 Task: Add an event with the title Casual Monthly Sales Review, date '2023/12/08', time 7:30 AM to 9:30 AM, logged in from the account softage.10@softage.netand send the event invitation to softage.8@softage.net and softage.1@softage.net. Set a reminder for the event 30 minutes before
Action: Mouse moved to (95, 115)
Screenshot: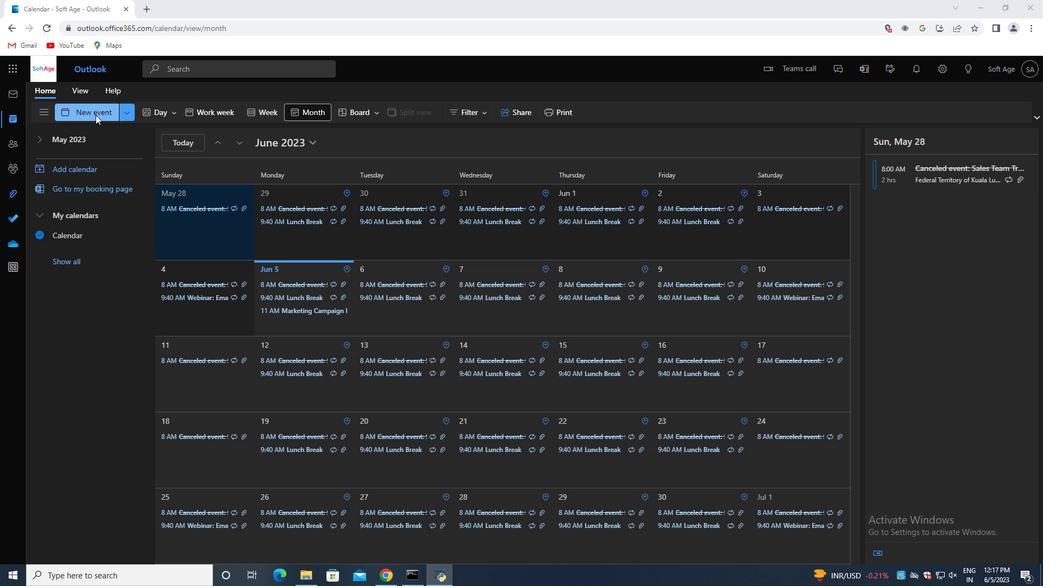 
Action: Mouse pressed left at (95, 115)
Screenshot: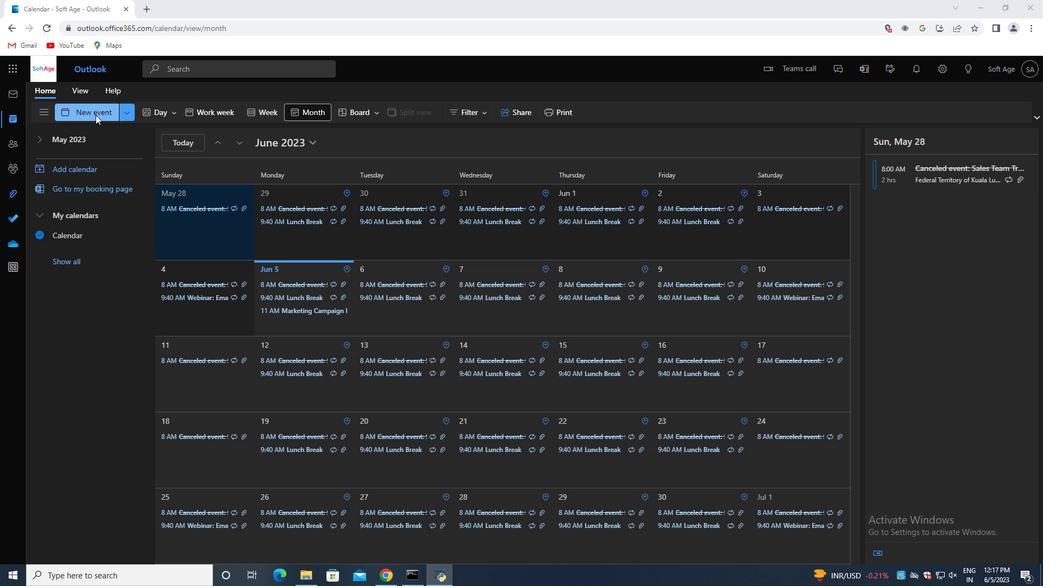 
Action: Mouse moved to (284, 176)
Screenshot: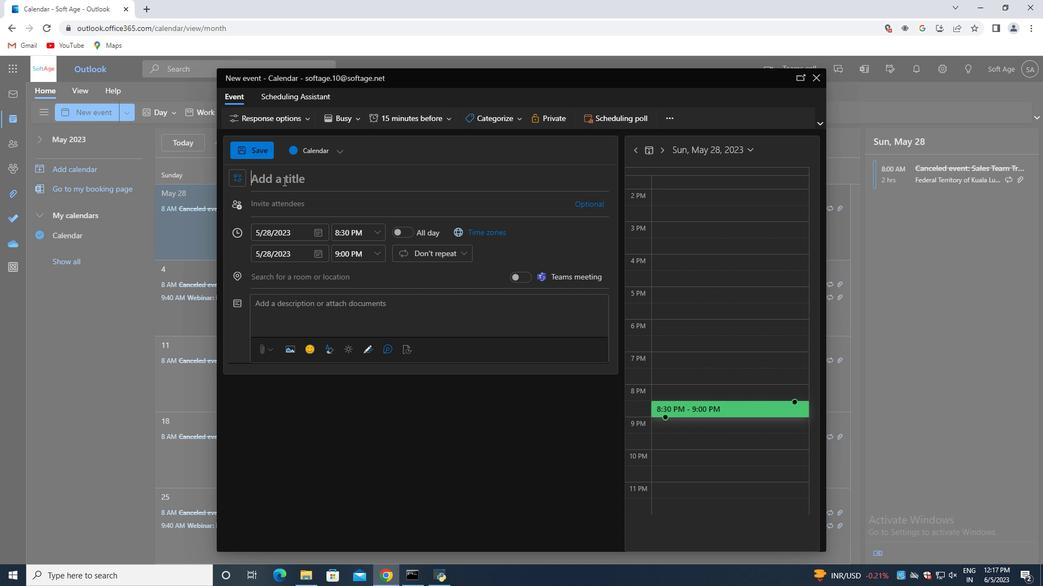 
Action: Mouse pressed left at (284, 176)
Screenshot: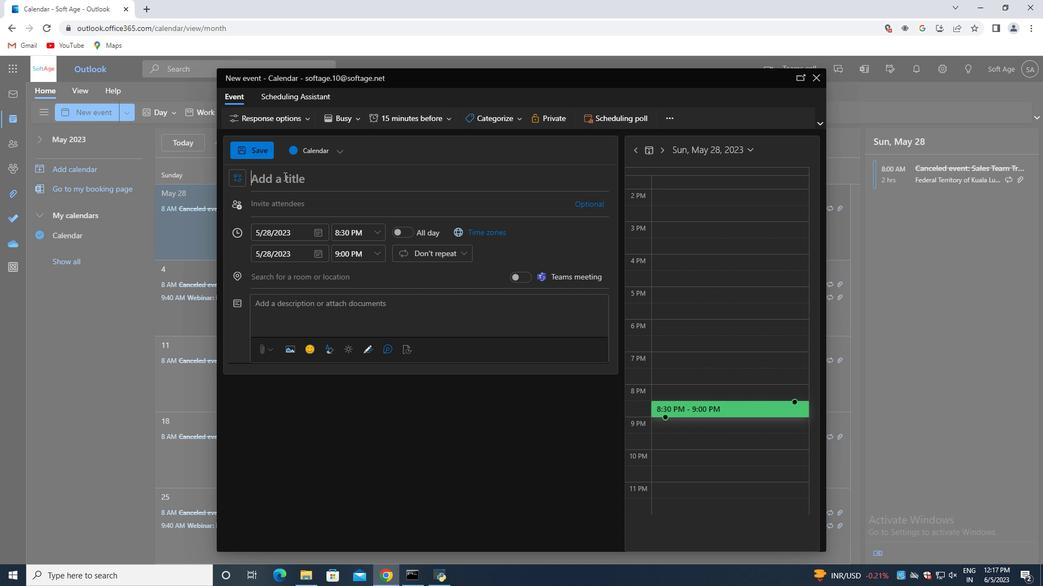 
Action: Key pressed <Key.shift>Casual<Key.space><Key.shift>Monthly<Key.space><Key.shift>Sales<Key.space><Key.shift><Key.shift><Key.shift><Key.shift><Key.shift><Key.shift><Key.shift><Key.shift><Key.shift><Key.shift>Re<Key.shift>view
Screenshot: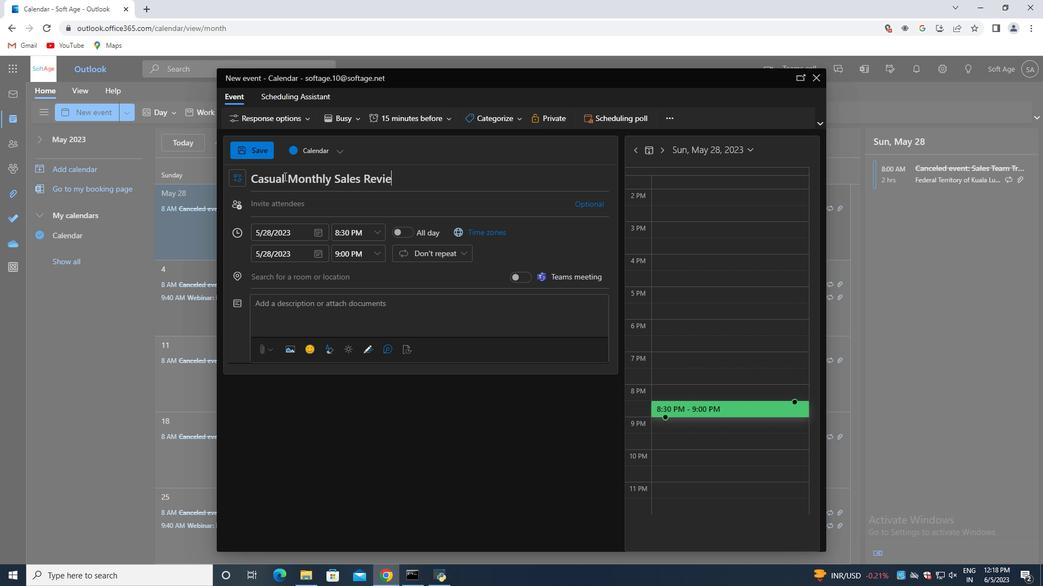 
Action: Mouse moved to (317, 234)
Screenshot: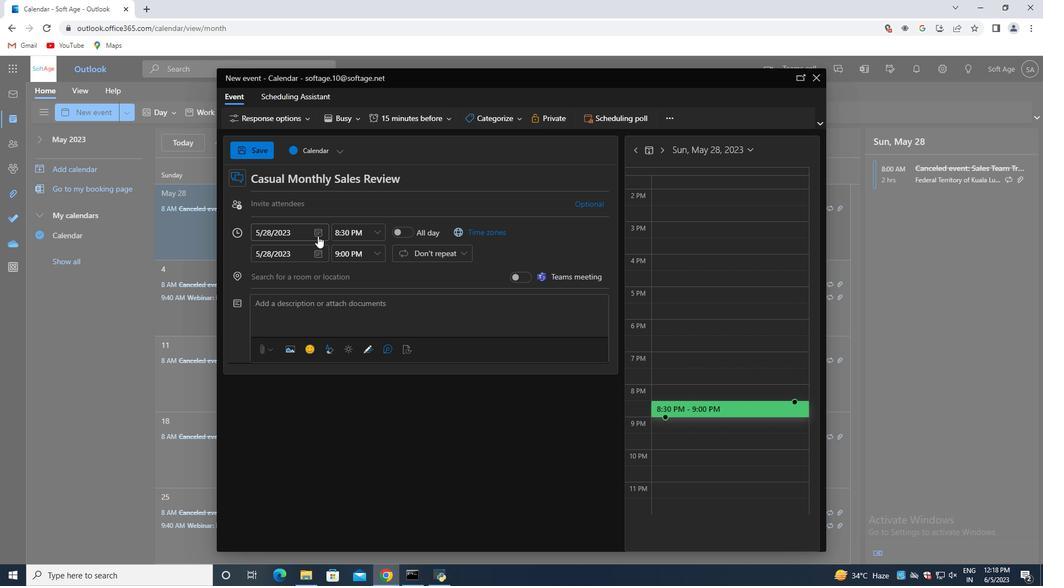 
Action: Mouse pressed left at (317, 234)
Screenshot: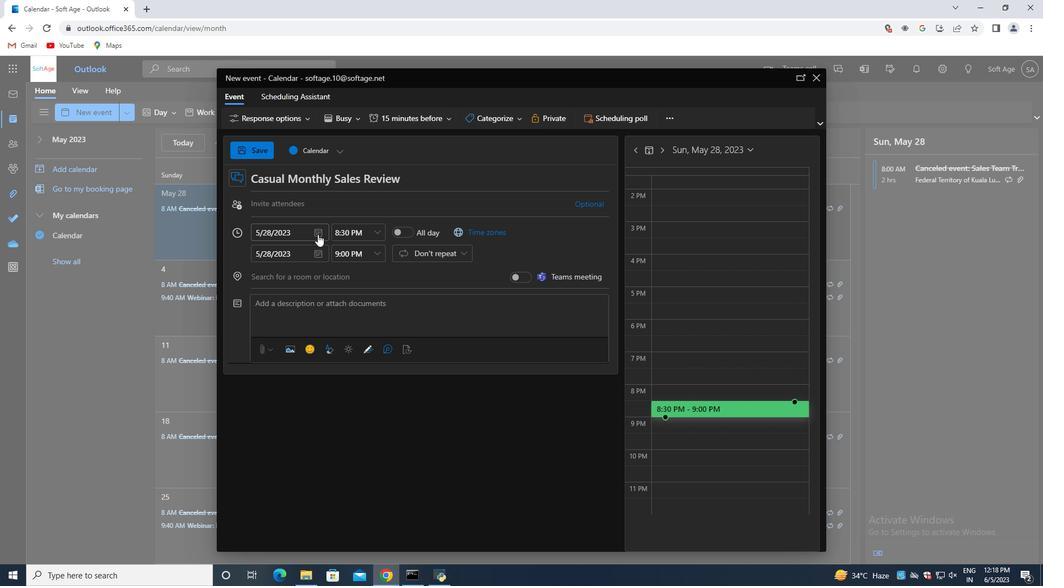 
Action: Mouse moved to (353, 254)
Screenshot: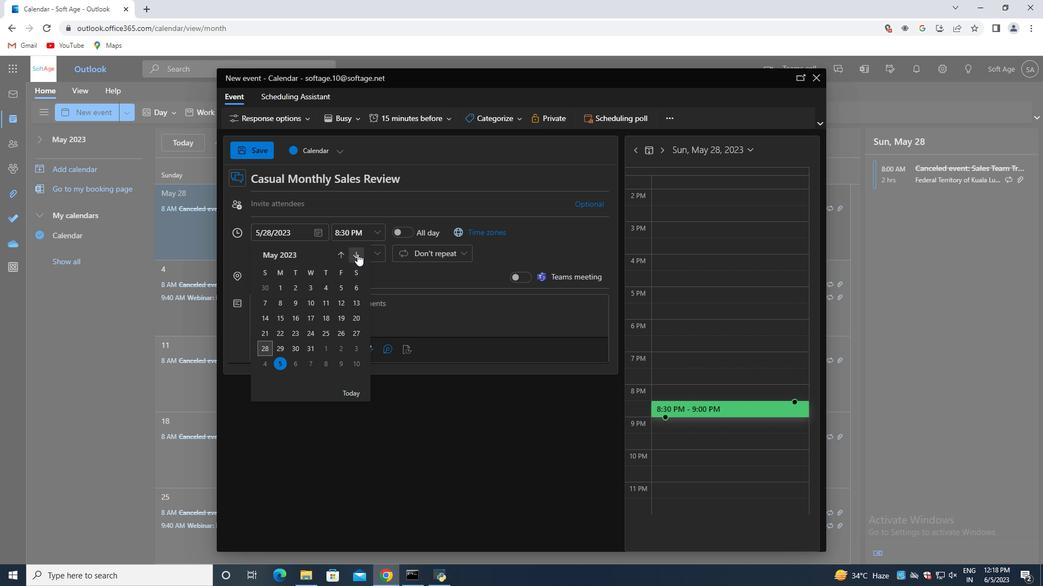 
Action: Mouse pressed left at (353, 254)
Screenshot: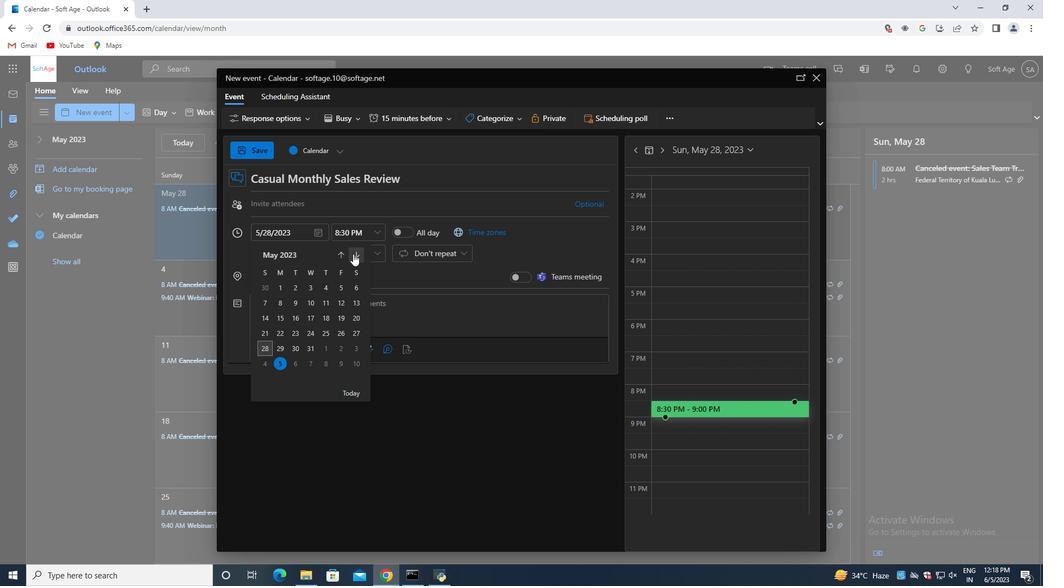 
Action: Mouse pressed left at (353, 254)
Screenshot: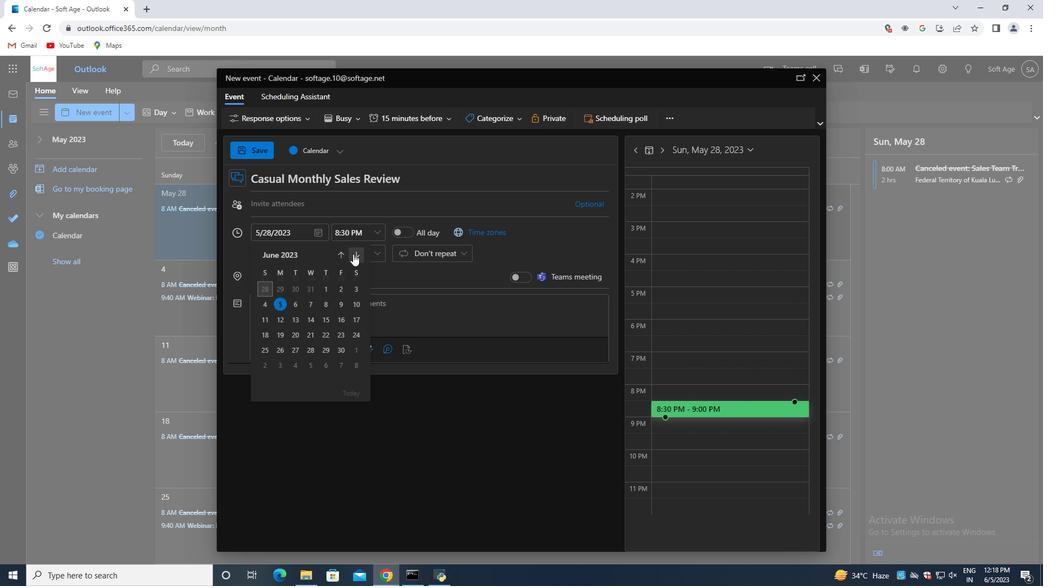 
Action: Mouse pressed left at (353, 254)
Screenshot: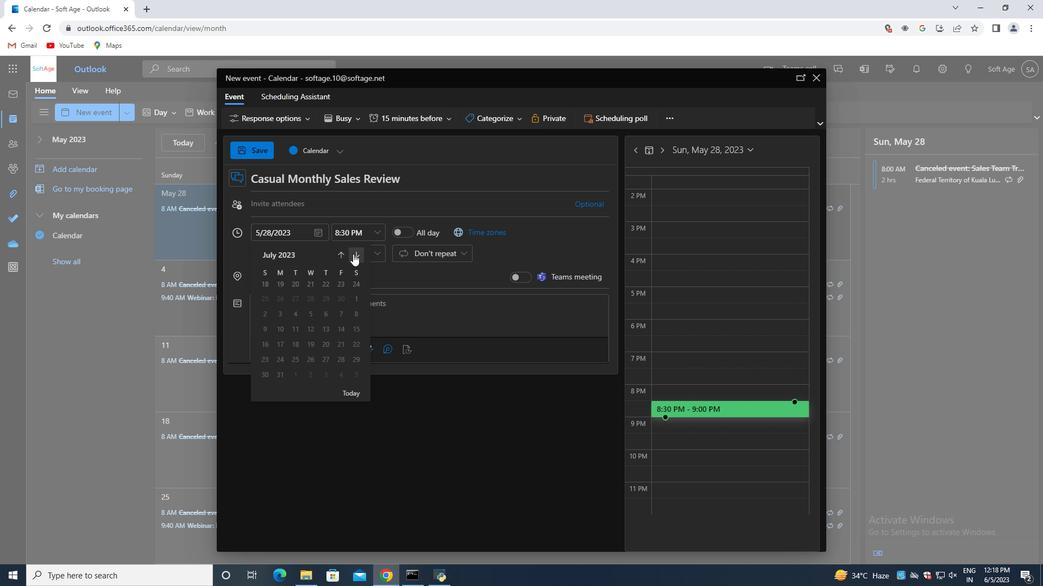 
Action: Mouse pressed left at (353, 254)
Screenshot: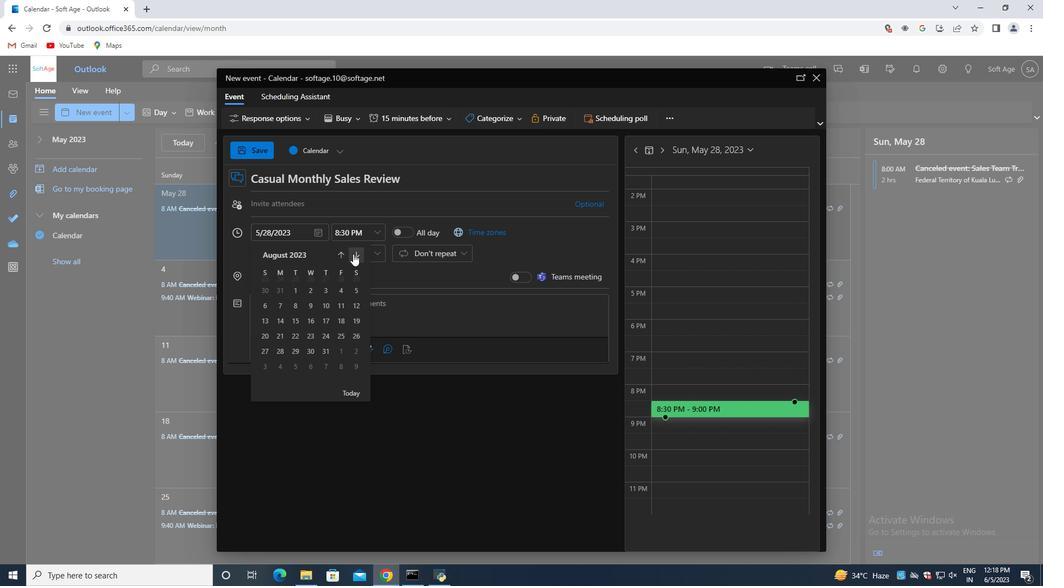 
Action: Mouse pressed left at (353, 254)
Screenshot: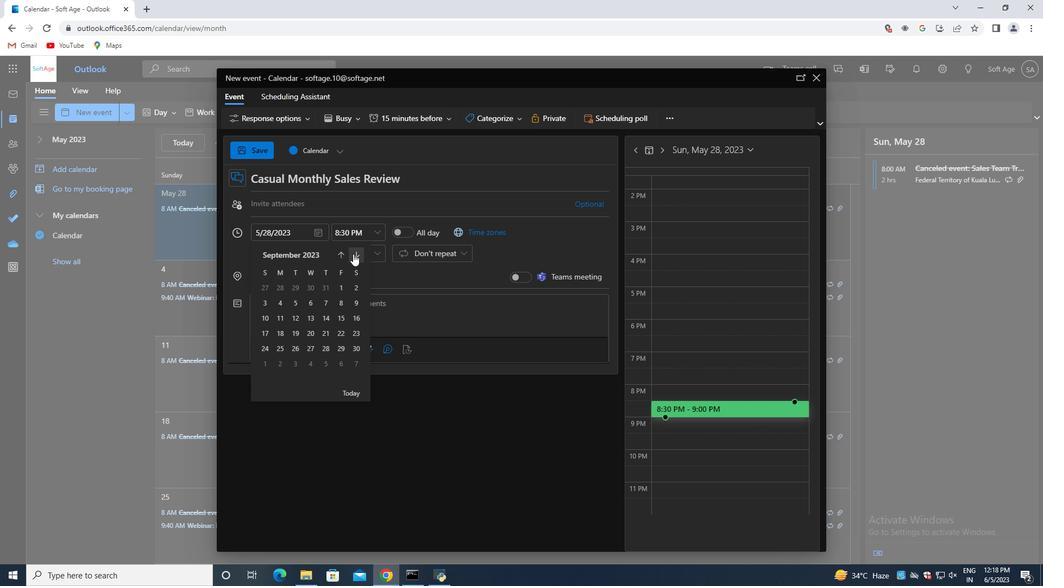 
Action: Mouse pressed left at (353, 254)
Screenshot: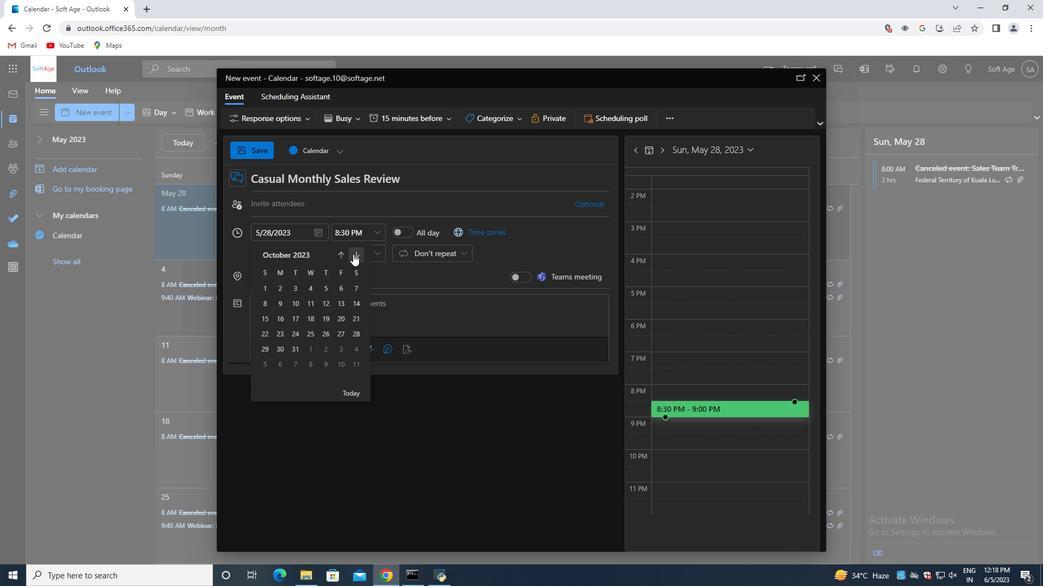 
Action: Mouse pressed left at (353, 254)
Screenshot: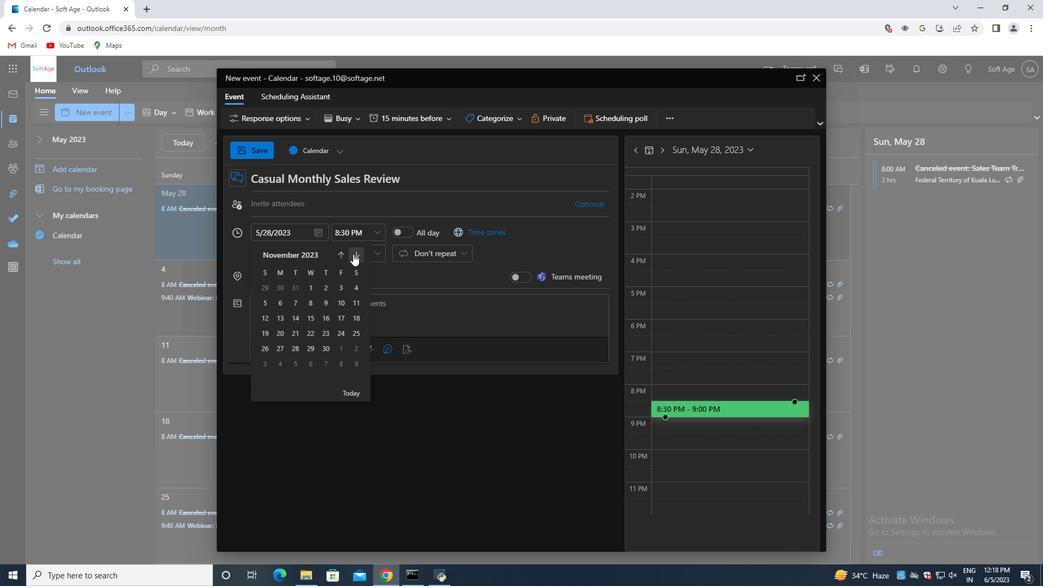 
Action: Mouse moved to (343, 301)
Screenshot: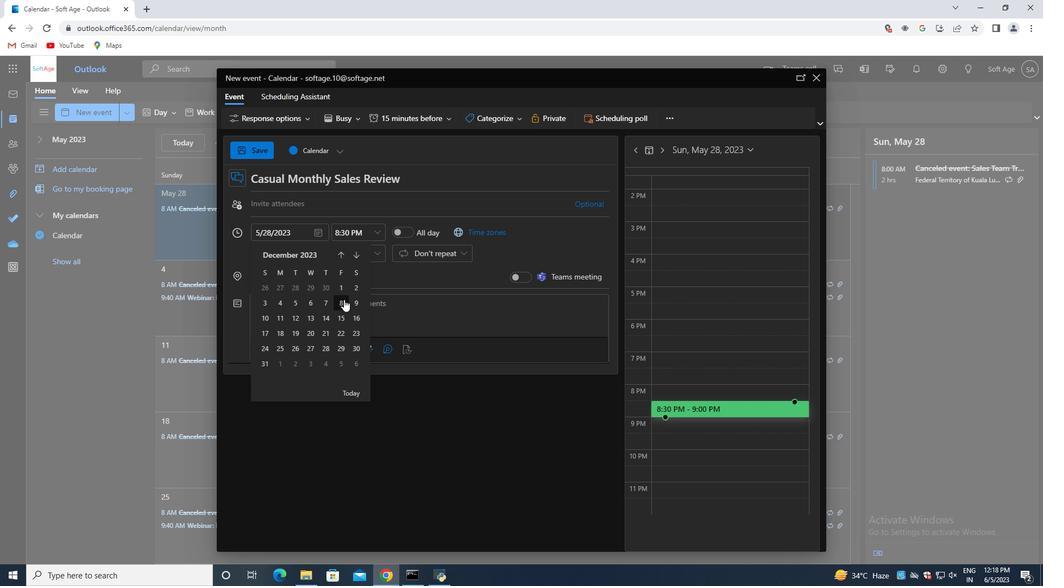 
Action: Mouse pressed left at (343, 301)
Screenshot: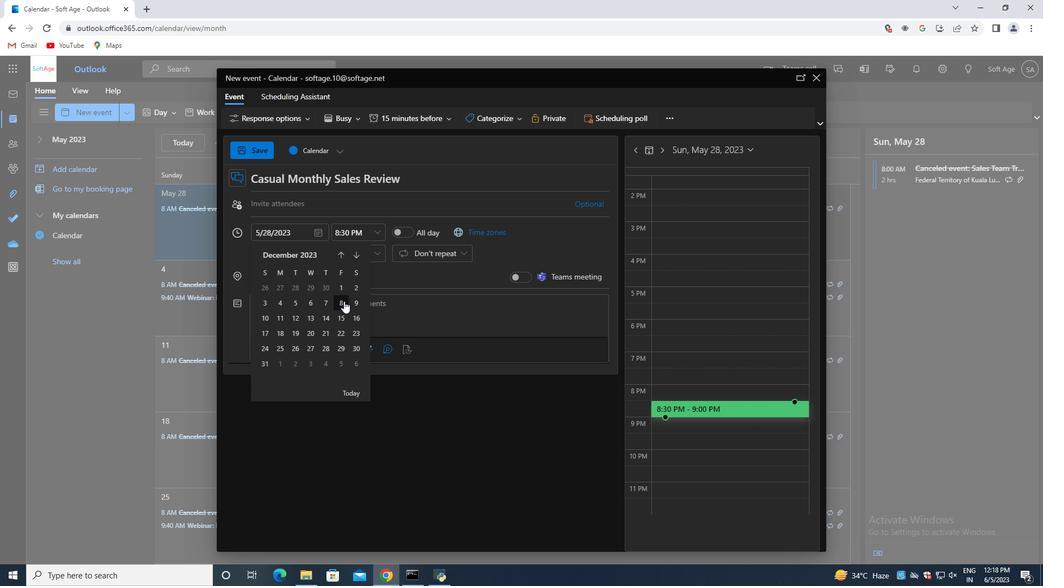 
Action: Mouse moved to (377, 236)
Screenshot: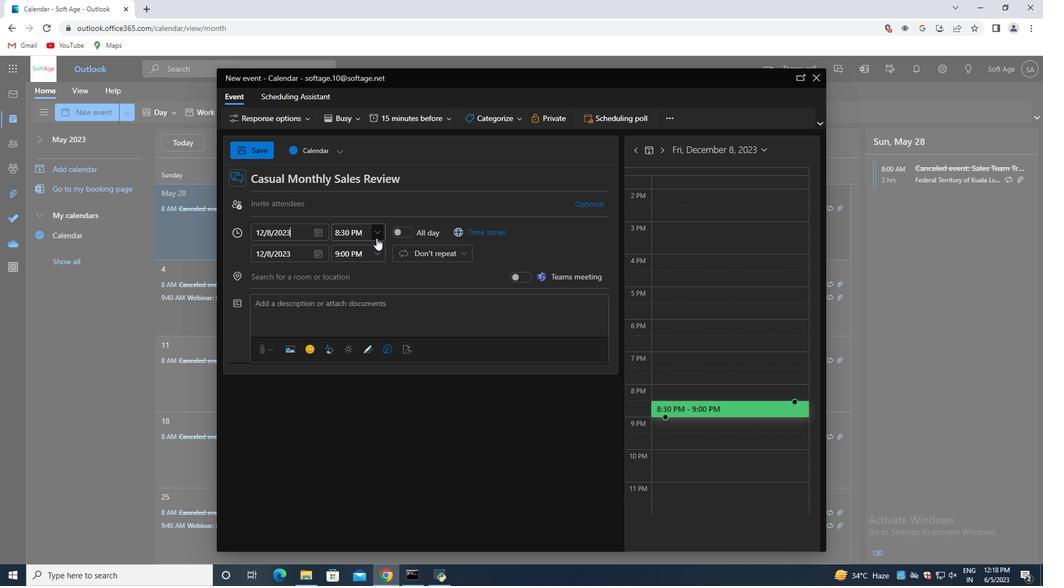 
Action: Mouse pressed left at (377, 236)
Screenshot: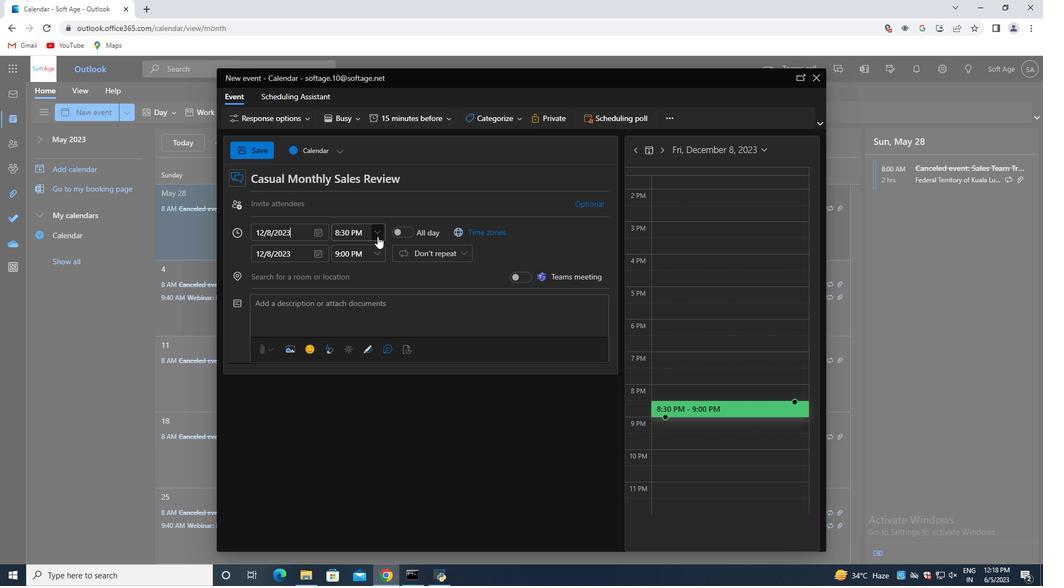 
Action: Mouse moved to (393, 243)
Screenshot: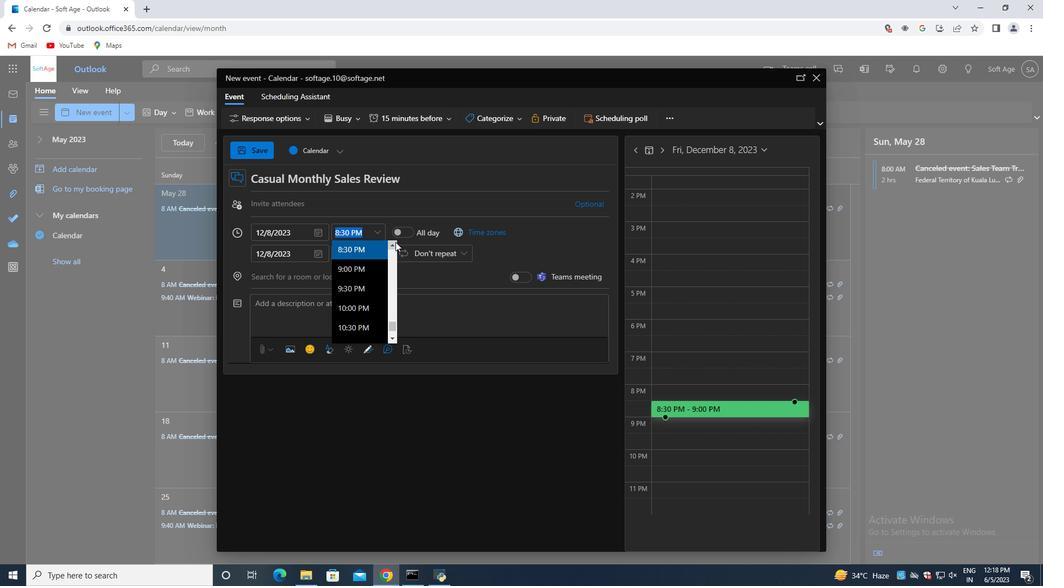 
Action: Mouse pressed left at (393, 243)
Screenshot: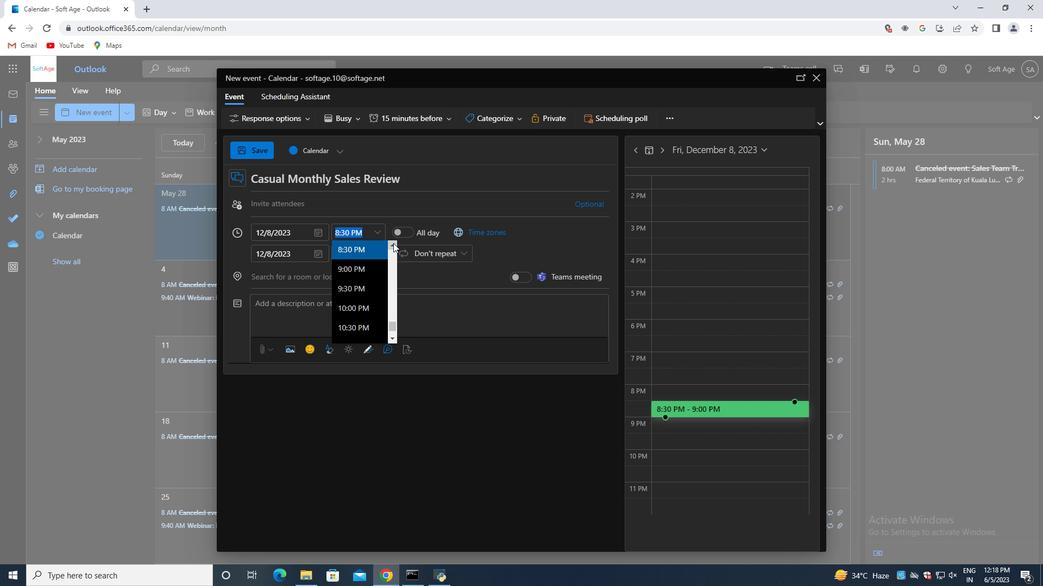 
Action: Mouse pressed left at (393, 243)
Screenshot: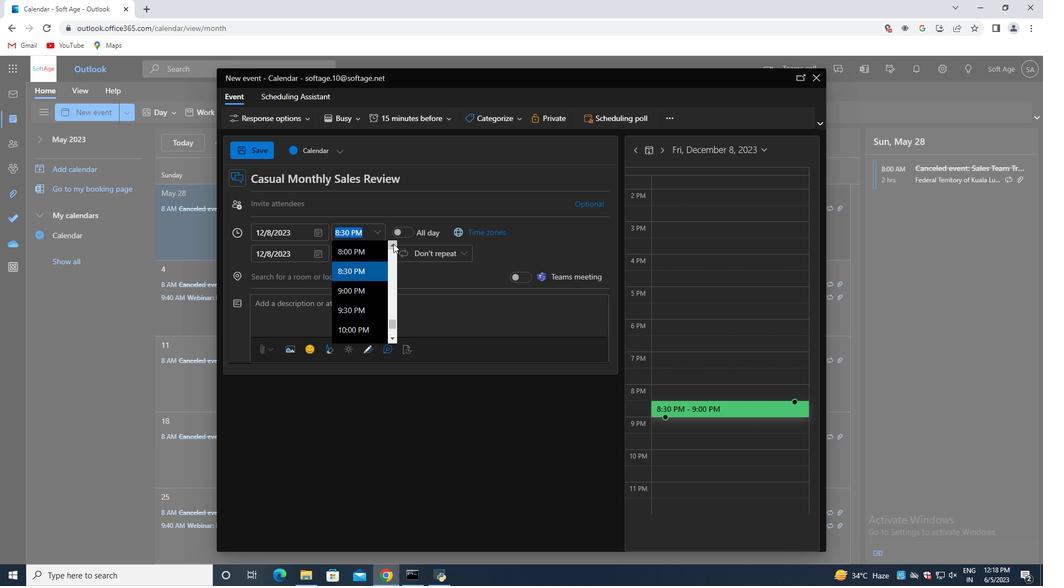 
Action: Mouse pressed left at (393, 243)
Screenshot: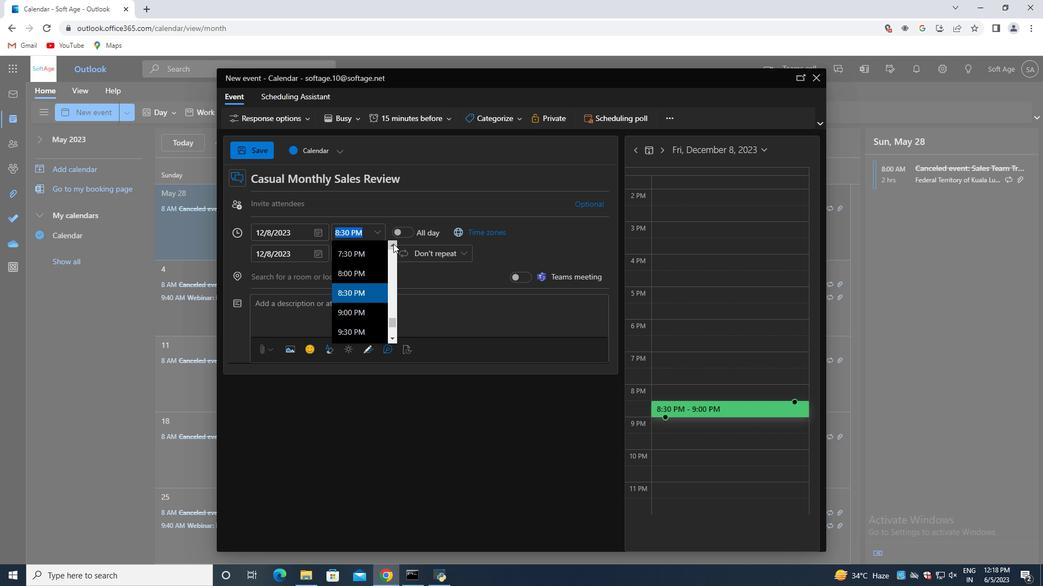 
Action: Mouse pressed left at (393, 243)
Screenshot: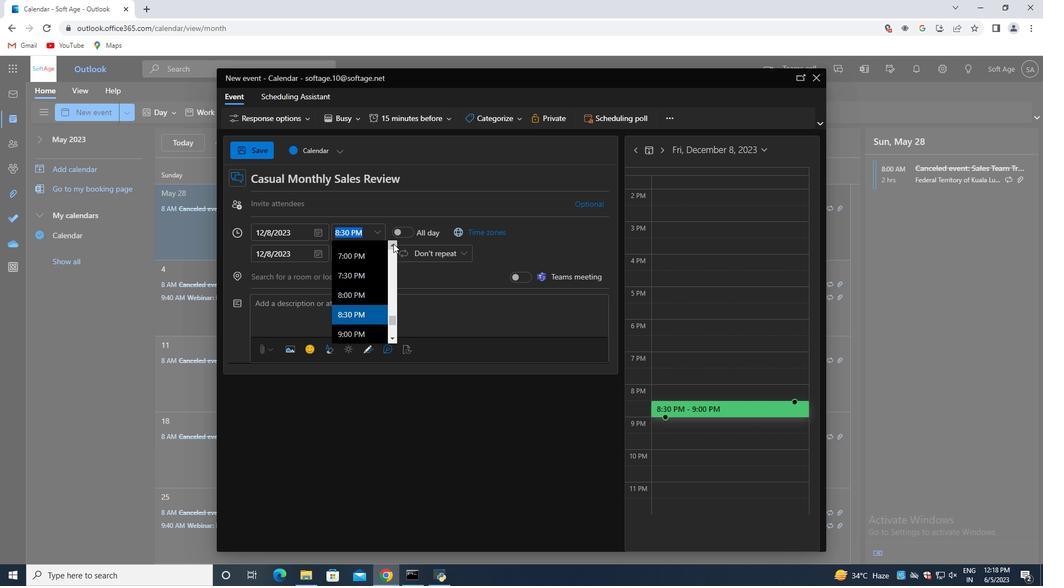
Action: Mouse pressed left at (393, 243)
Screenshot: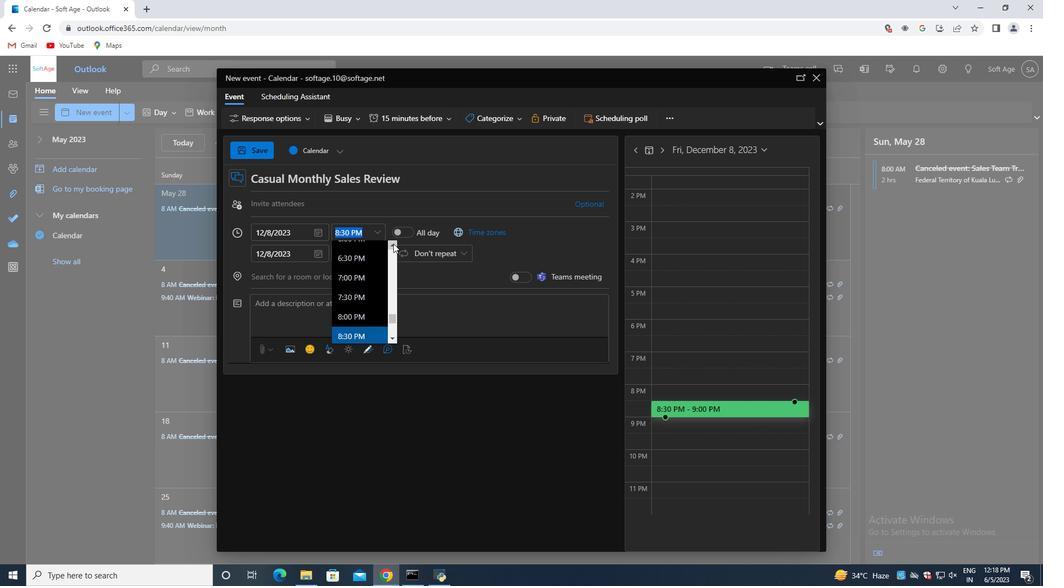 
Action: Mouse pressed left at (393, 243)
Screenshot: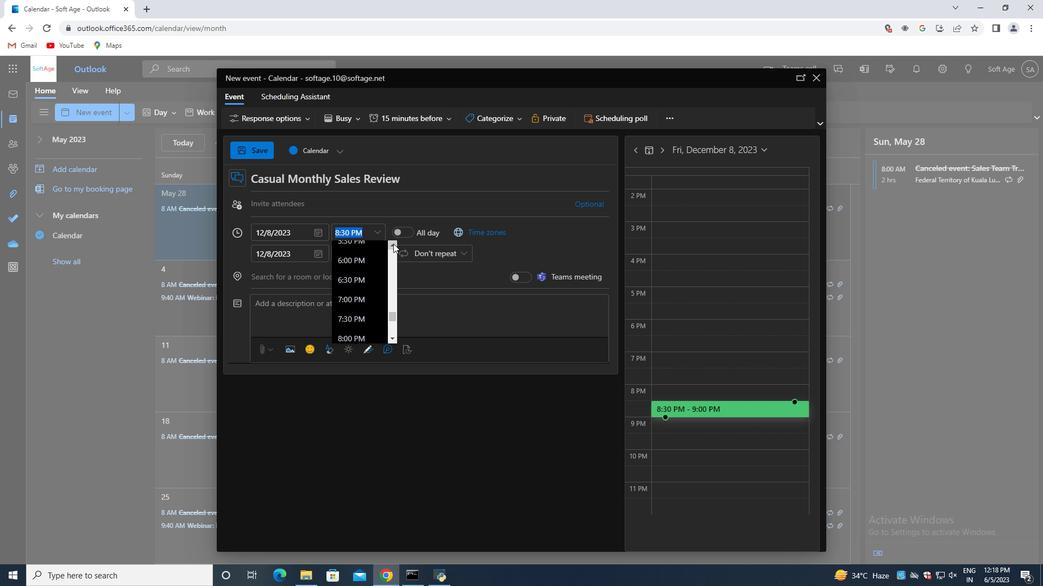 
Action: Mouse pressed left at (393, 243)
Screenshot: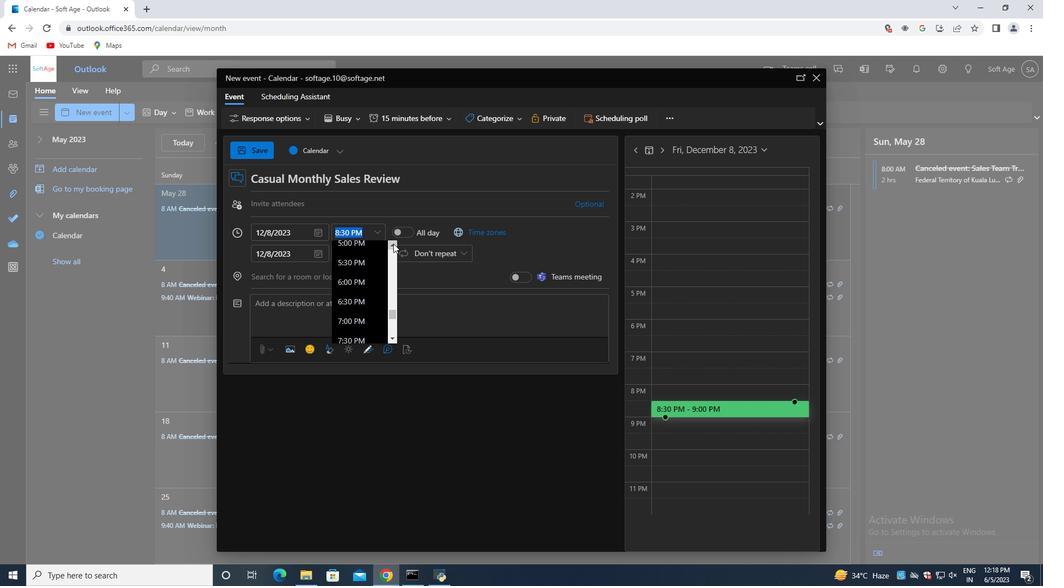 
Action: Mouse pressed left at (393, 243)
Screenshot: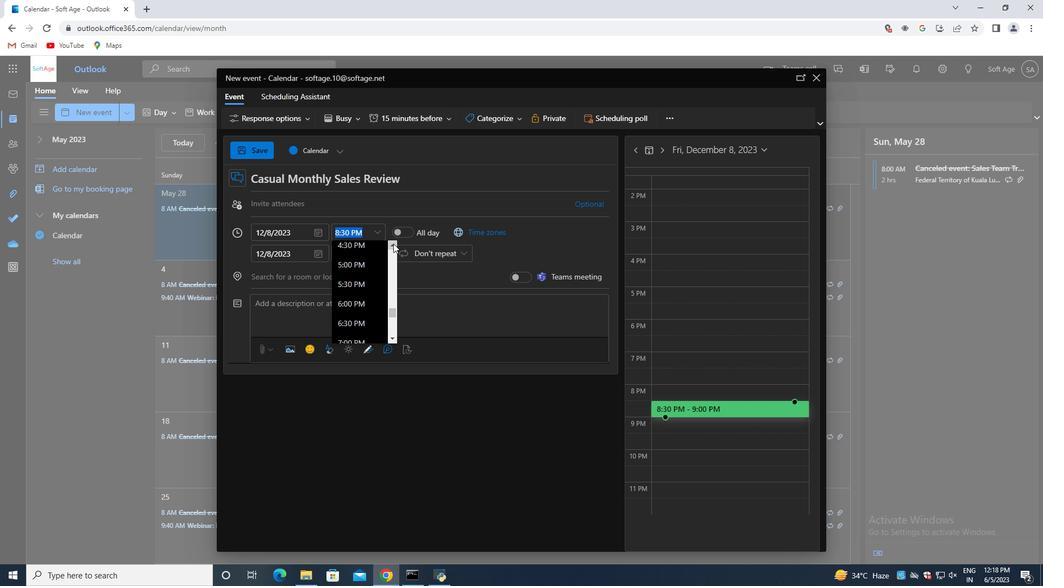 
Action: Mouse pressed left at (393, 243)
Screenshot: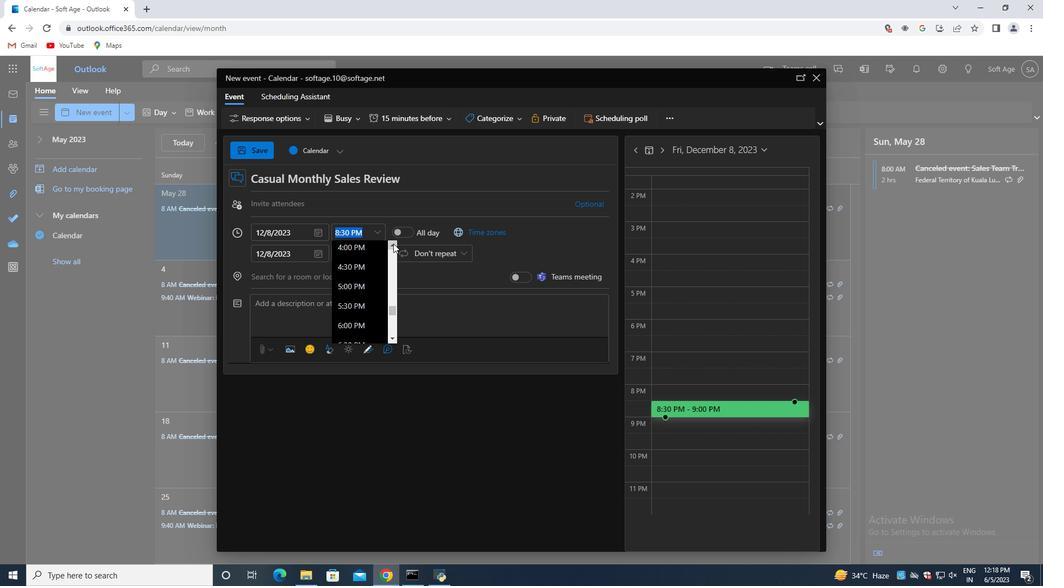 
Action: Mouse pressed left at (393, 243)
Screenshot: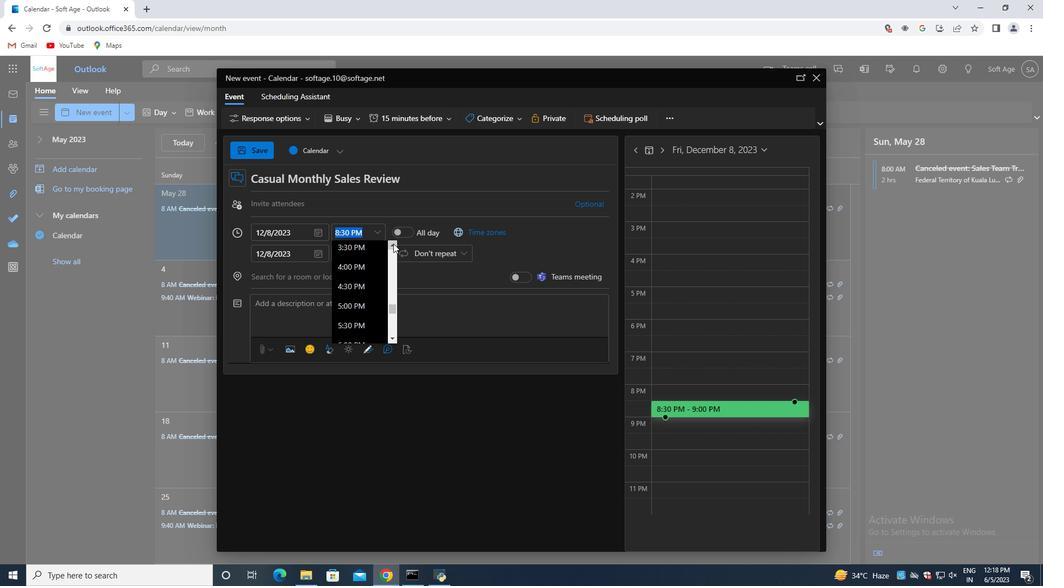 
Action: Mouse pressed left at (393, 243)
Screenshot: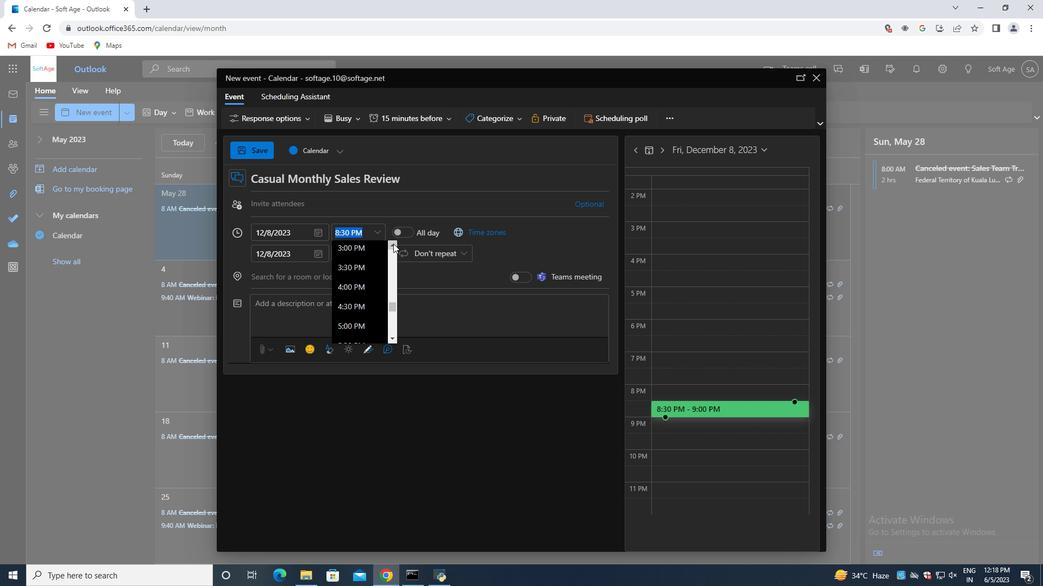 
Action: Mouse pressed left at (393, 243)
Screenshot: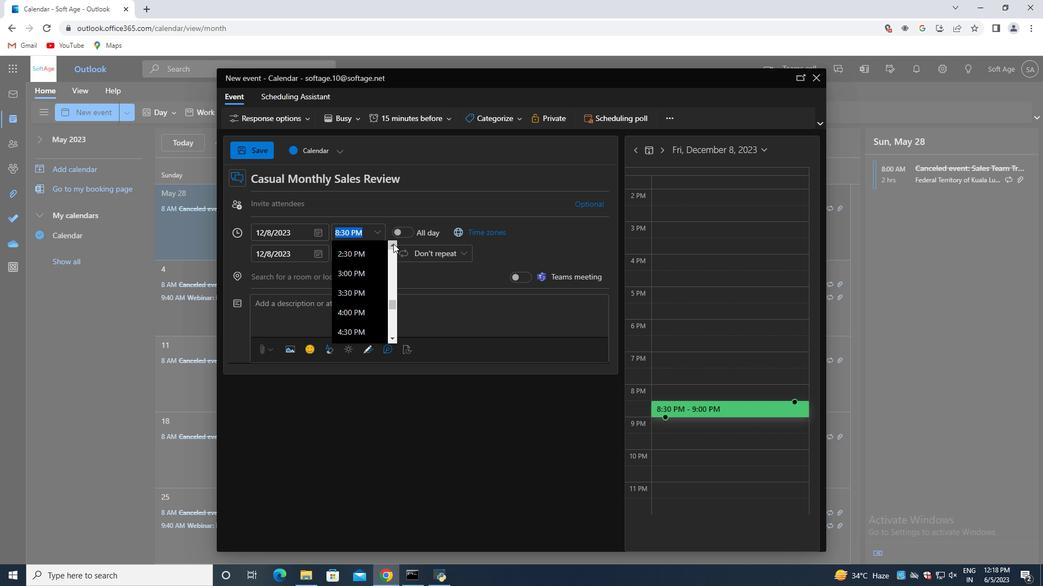 
Action: Mouse pressed left at (393, 243)
Screenshot: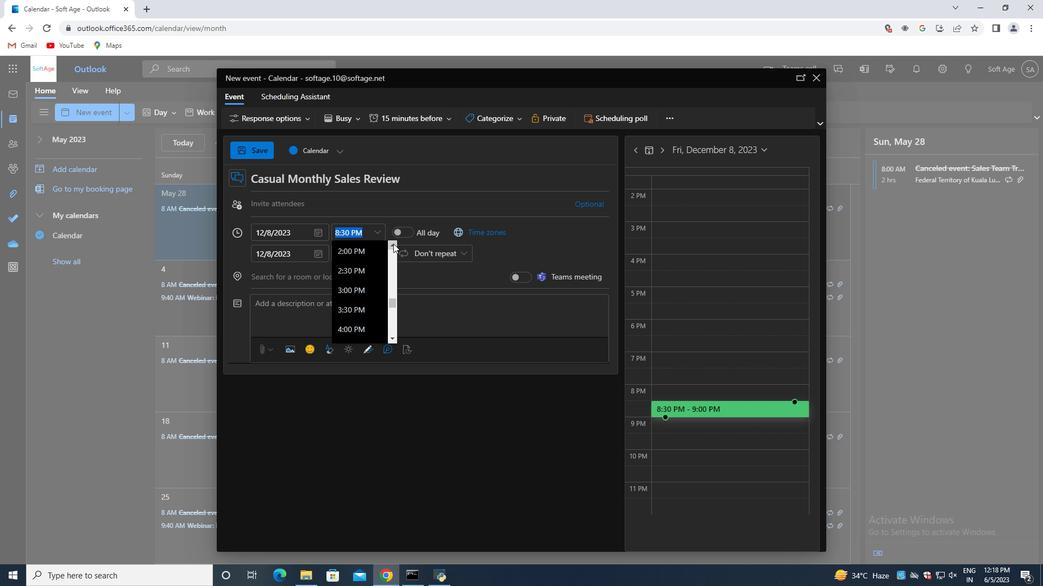 
Action: Mouse pressed left at (393, 243)
Screenshot: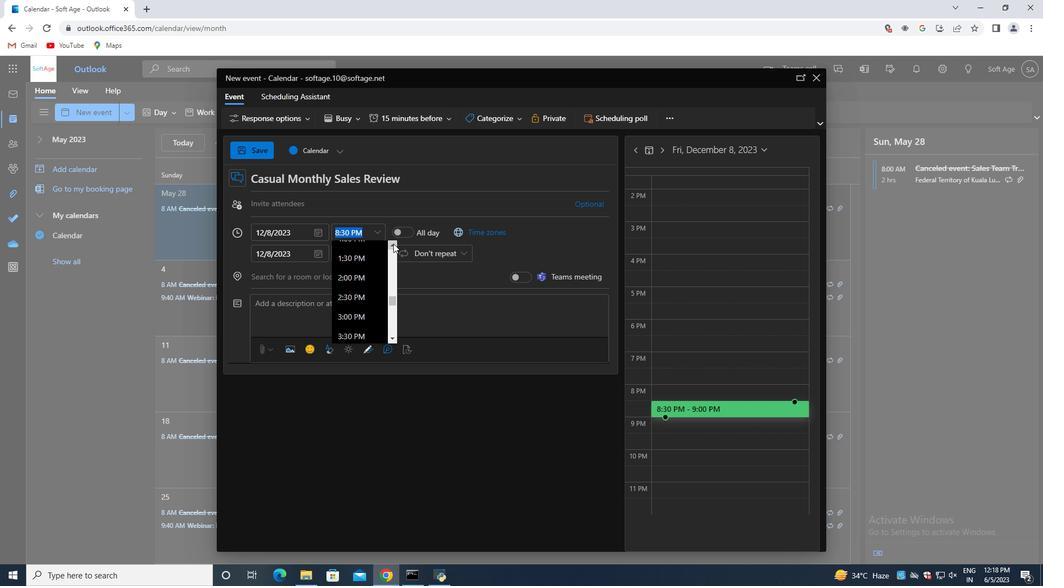 
Action: Mouse pressed left at (393, 243)
Screenshot: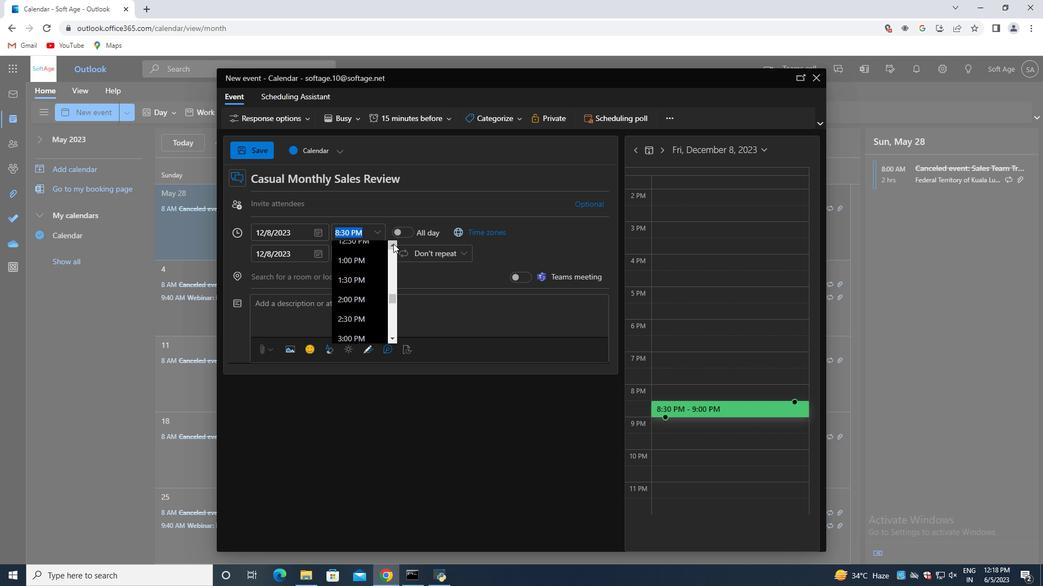 
Action: Mouse pressed left at (393, 243)
Screenshot: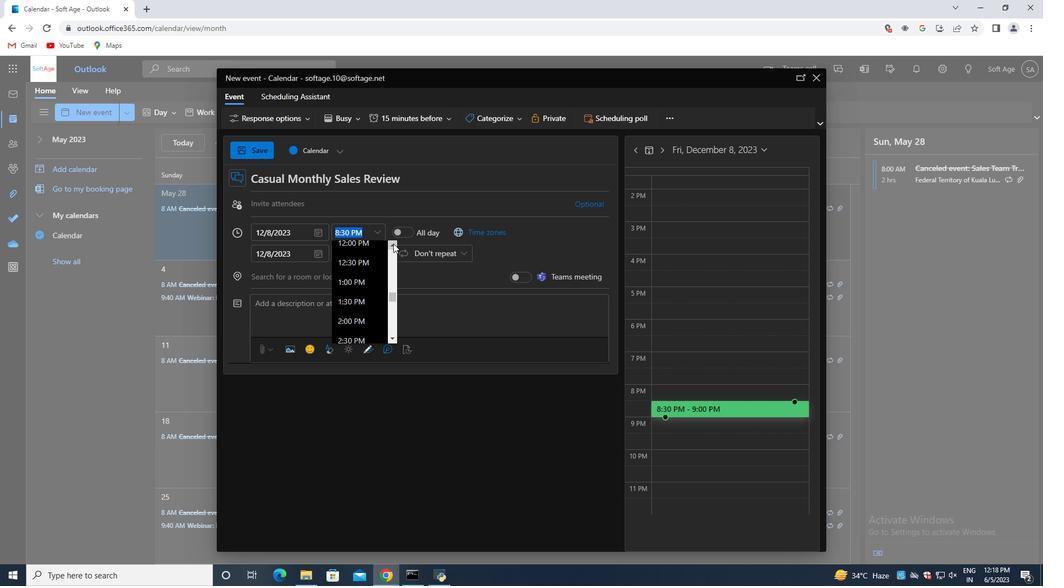 
Action: Mouse pressed left at (393, 243)
Screenshot: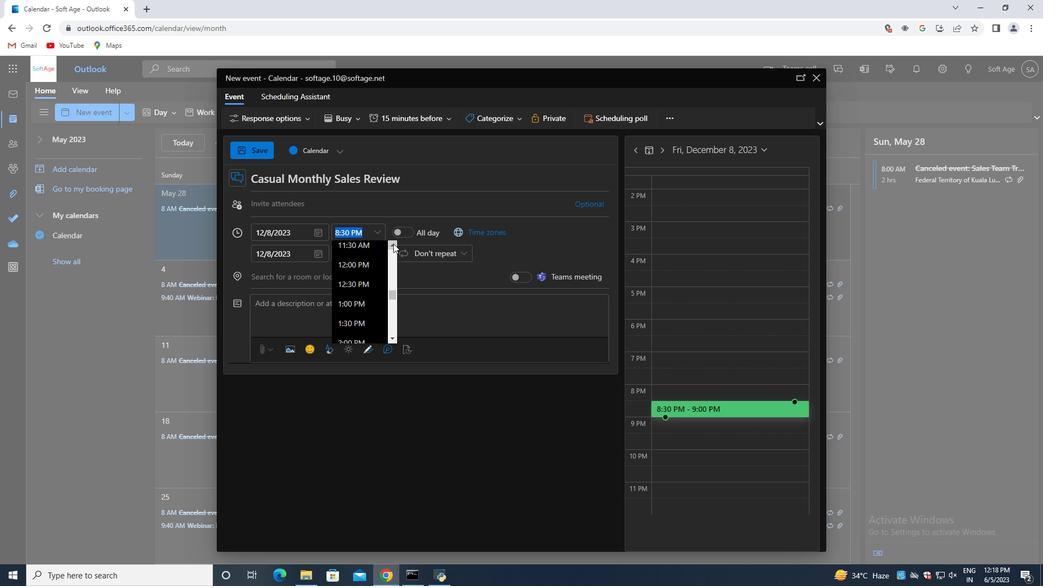 
Action: Mouse pressed left at (393, 243)
Screenshot: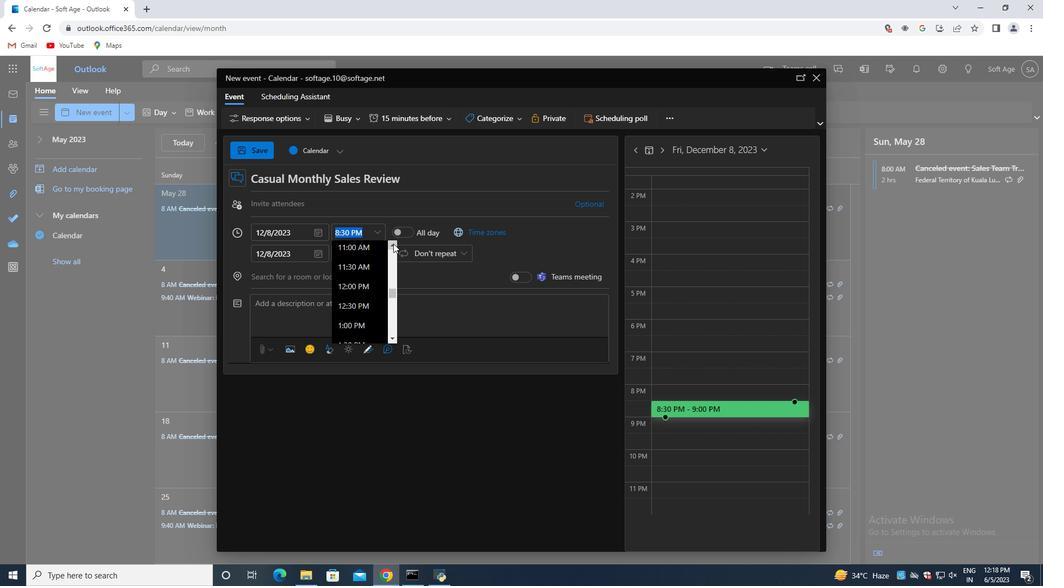 
Action: Mouse pressed left at (393, 243)
Screenshot: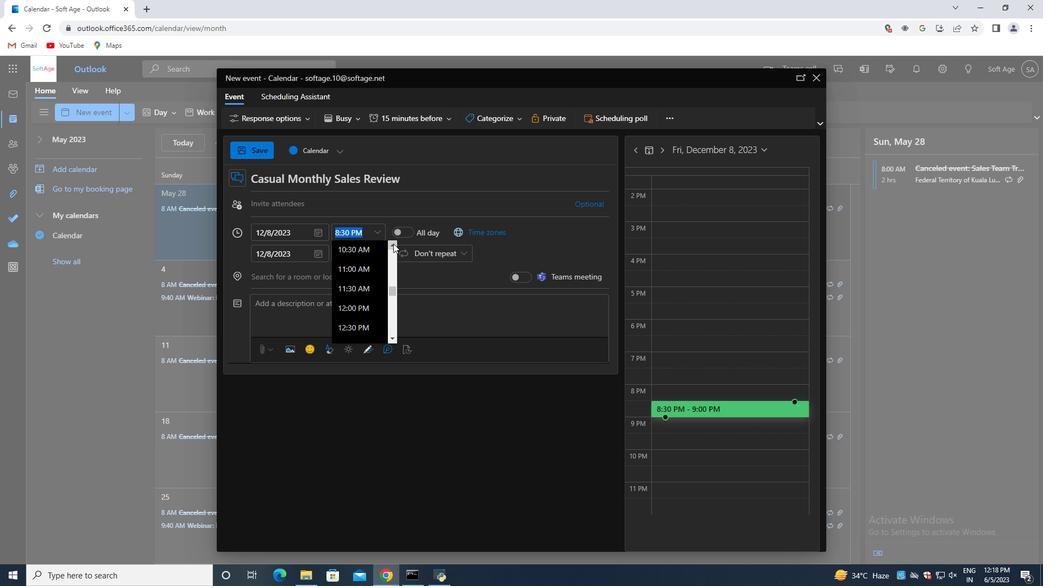 
Action: Mouse pressed left at (393, 243)
Screenshot: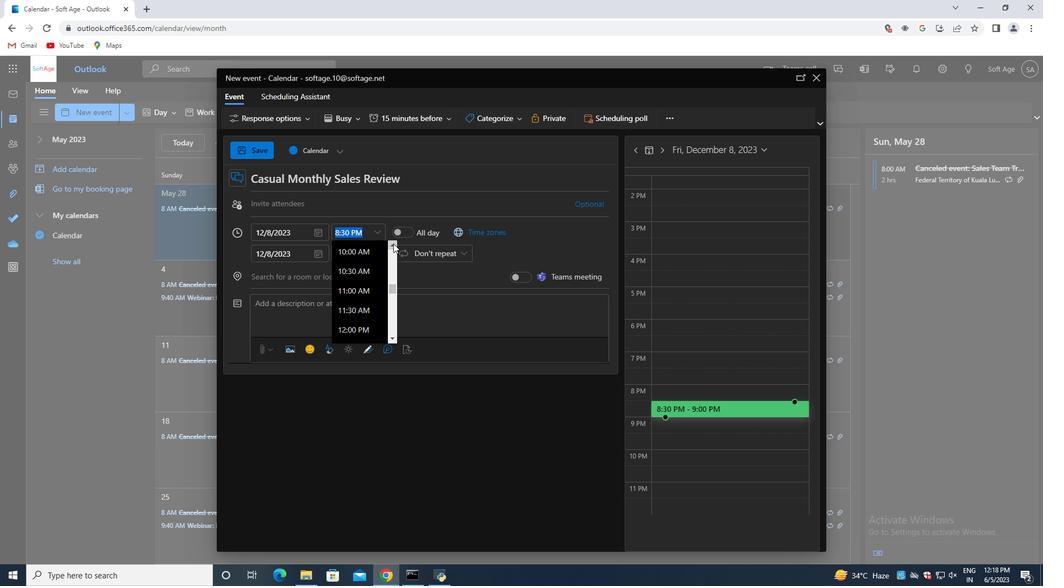 
Action: Mouse pressed left at (393, 243)
Screenshot: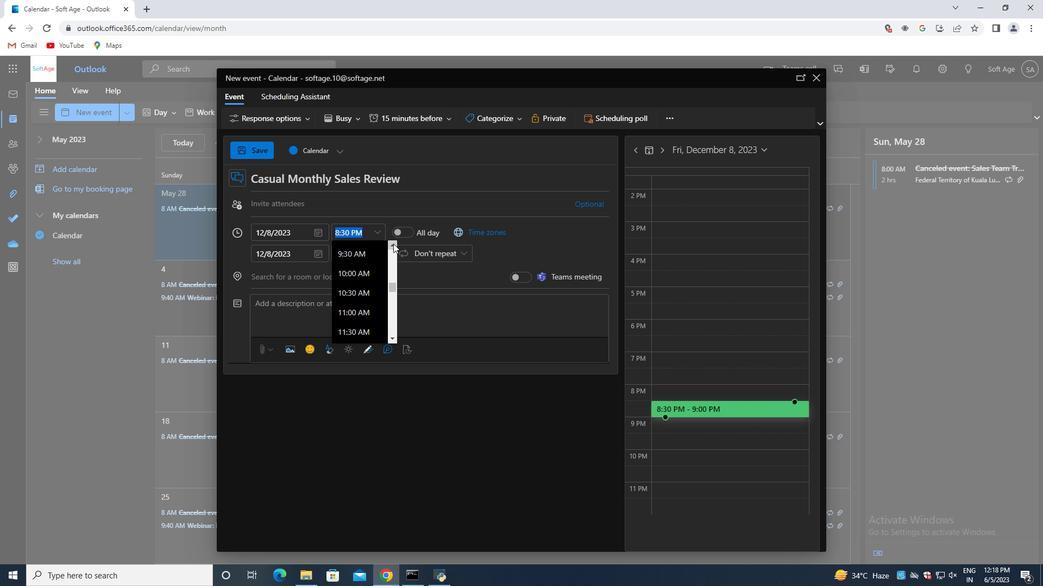 
Action: Mouse pressed left at (393, 243)
Screenshot: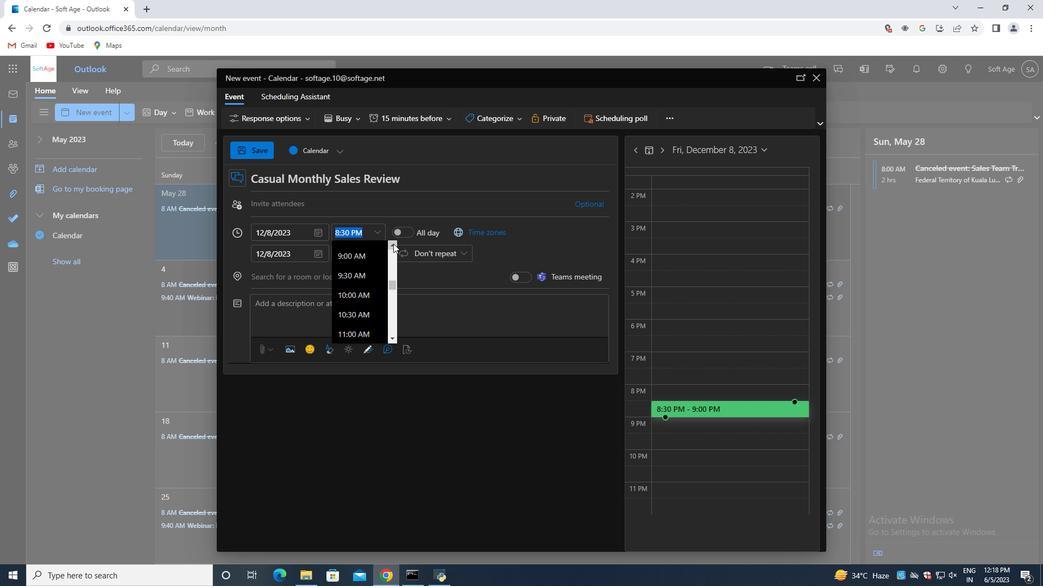 
Action: Mouse pressed left at (393, 243)
Screenshot: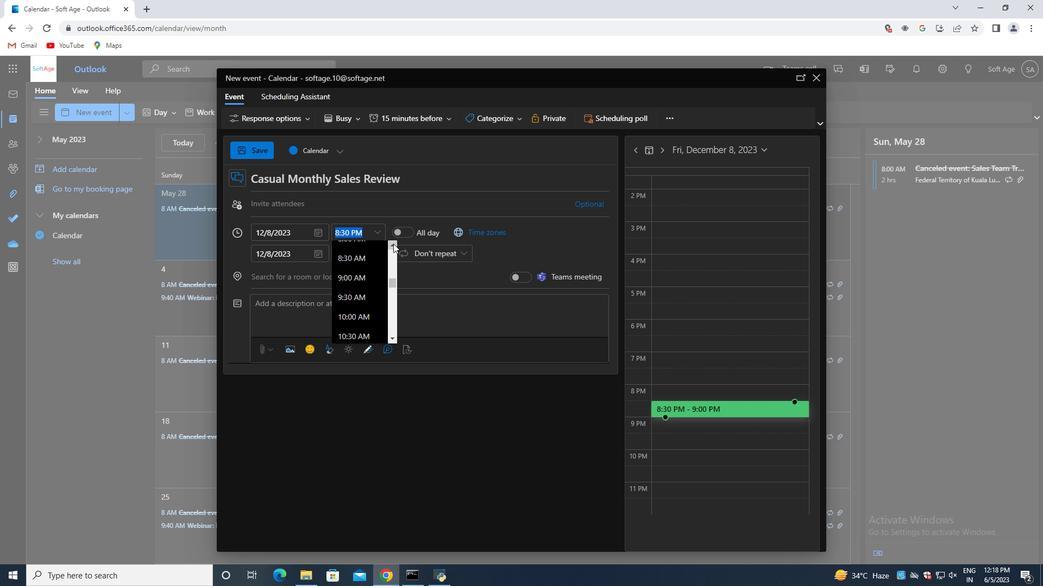 
Action: Mouse pressed left at (393, 243)
Screenshot: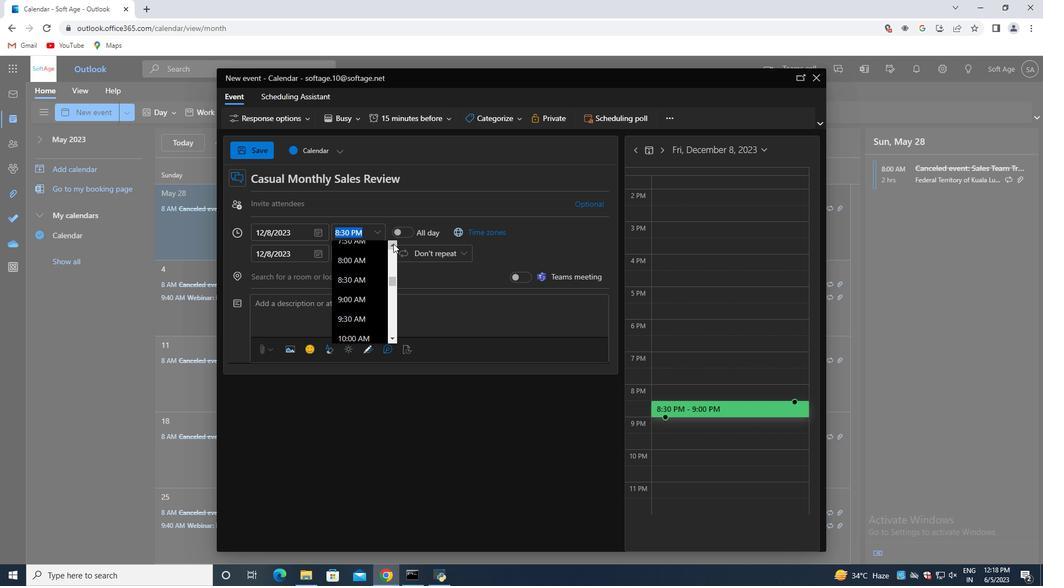 
Action: Mouse moved to (351, 263)
Screenshot: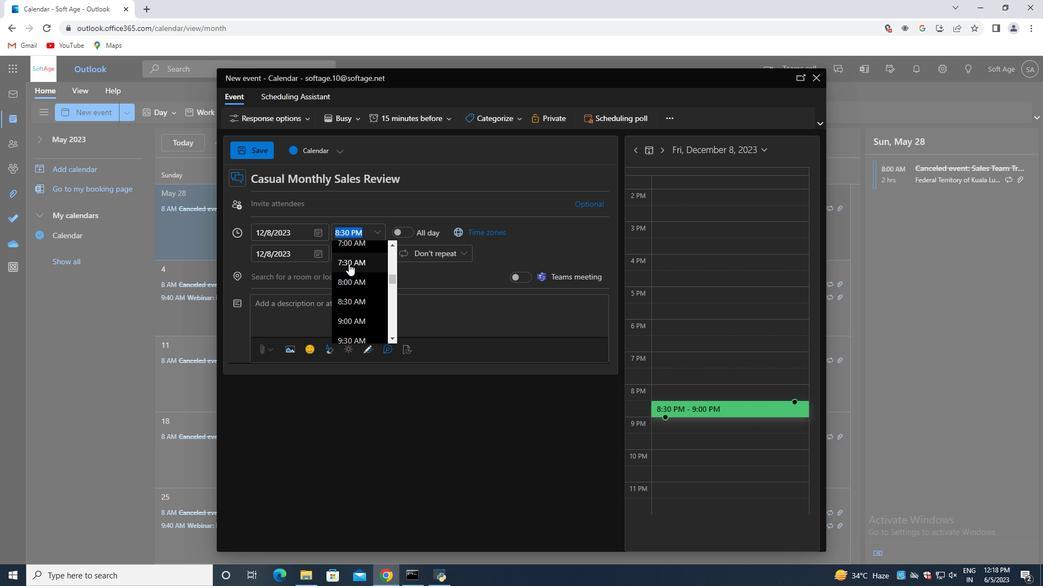 
Action: Mouse pressed left at (351, 263)
Screenshot: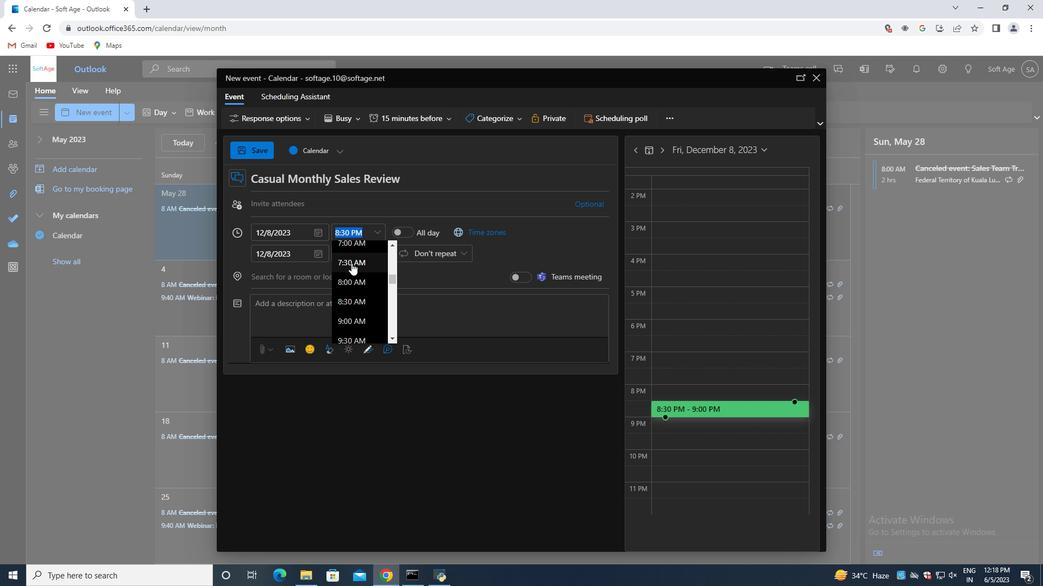 
Action: Mouse moved to (375, 256)
Screenshot: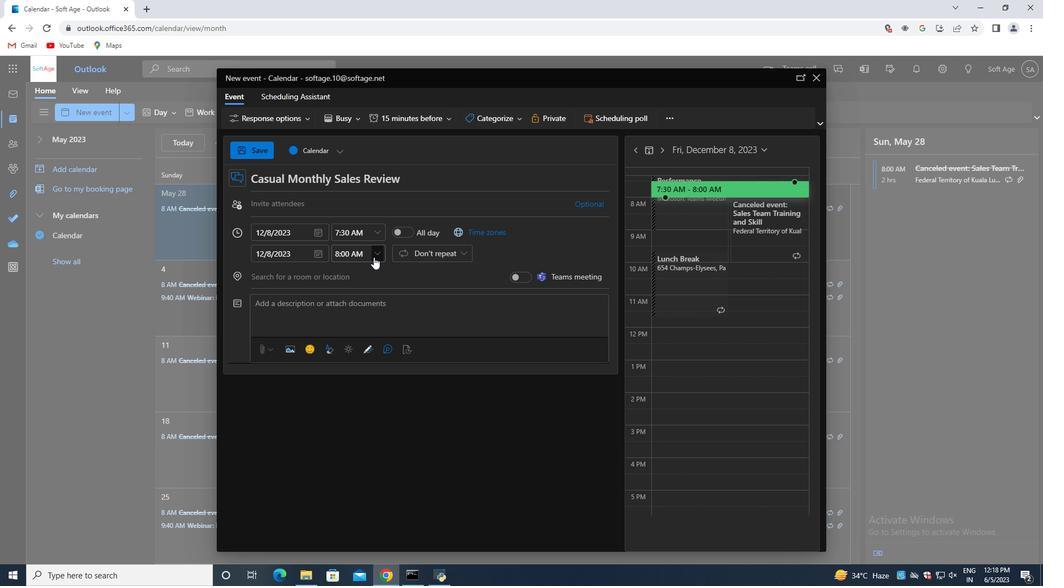 
Action: Mouse pressed left at (375, 256)
Screenshot: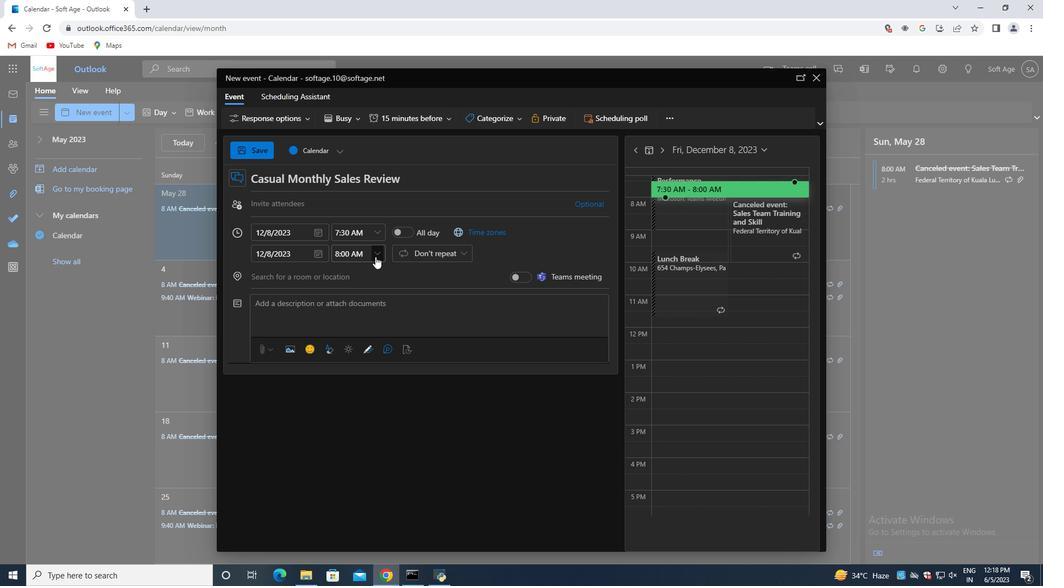 
Action: Mouse moved to (377, 323)
Screenshot: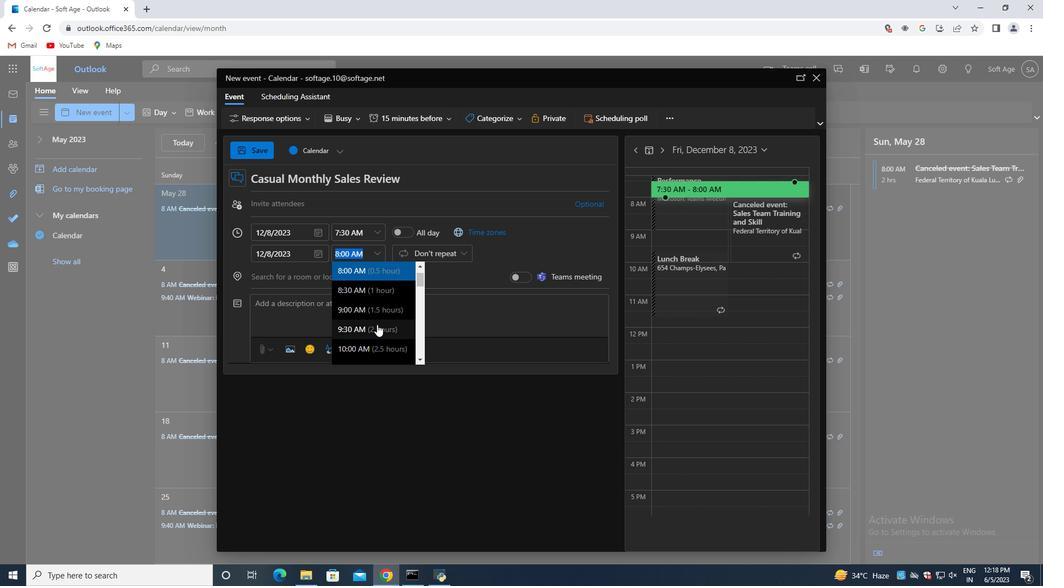 
Action: Mouse pressed left at (377, 323)
Screenshot: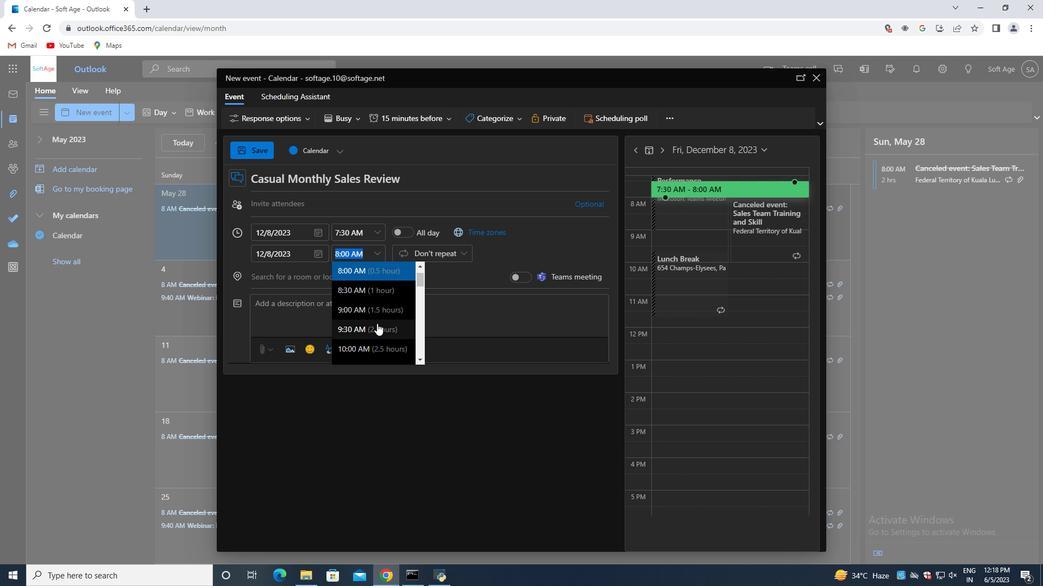 
Action: Mouse moved to (310, 202)
Screenshot: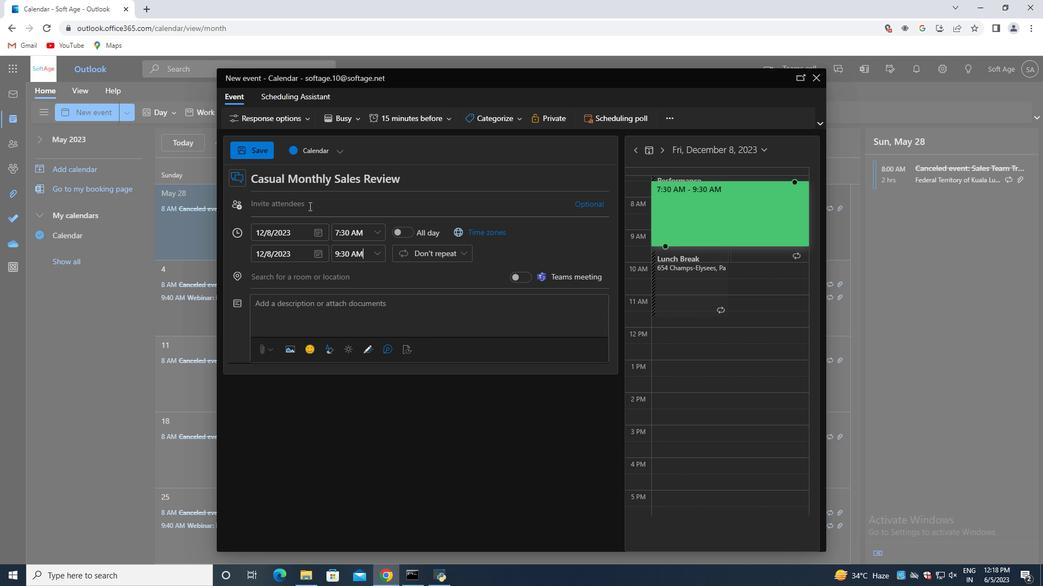 
Action: Mouse pressed left at (310, 202)
Screenshot: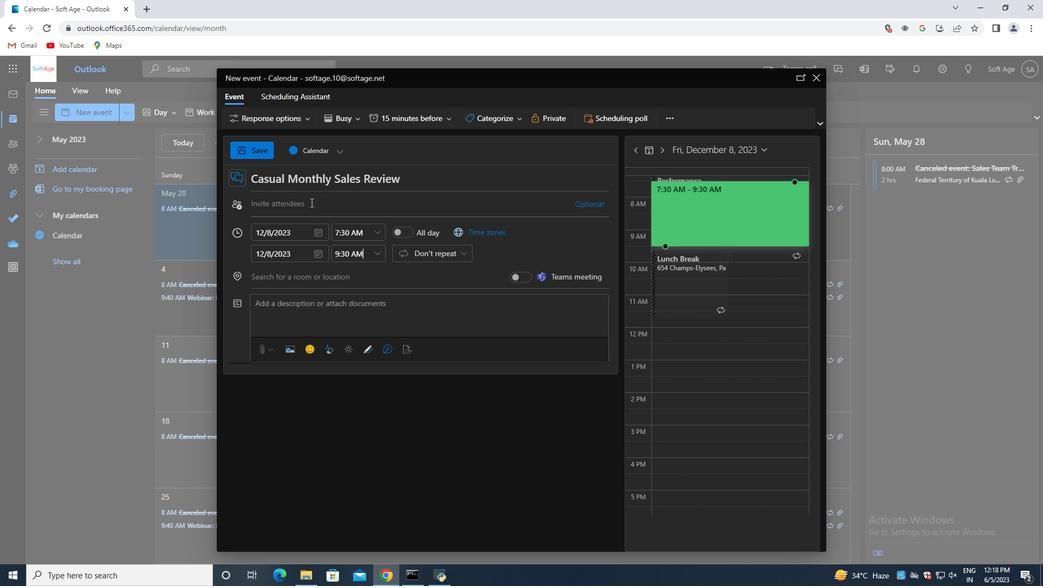 
Action: Key pressed softage.8<Key.shift>@softage.net<Key.enter>softage.1<Key.shift>@softage.net<Key.enter>
Screenshot: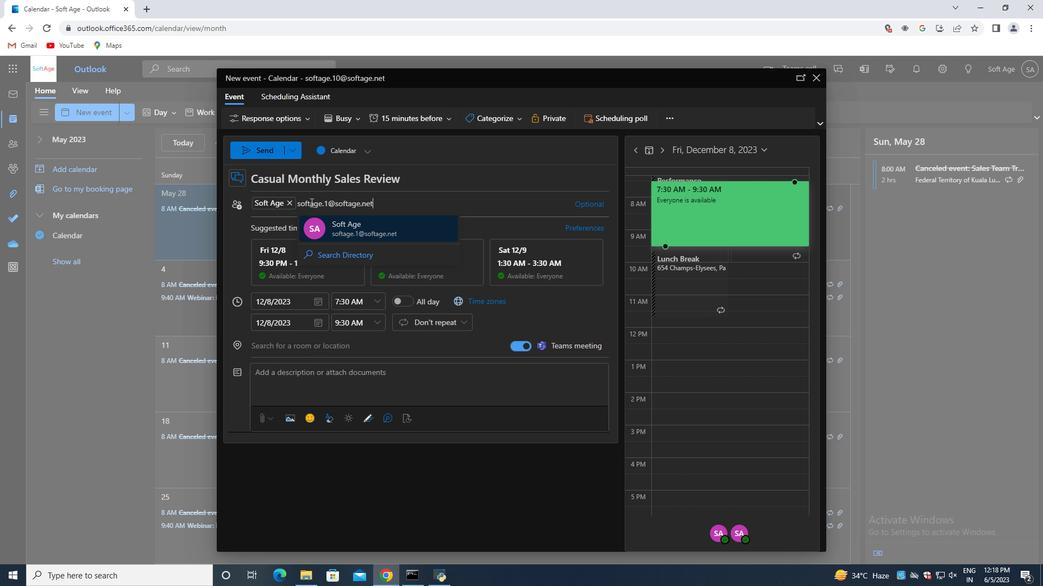 
Action: Mouse moved to (413, 121)
Screenshot: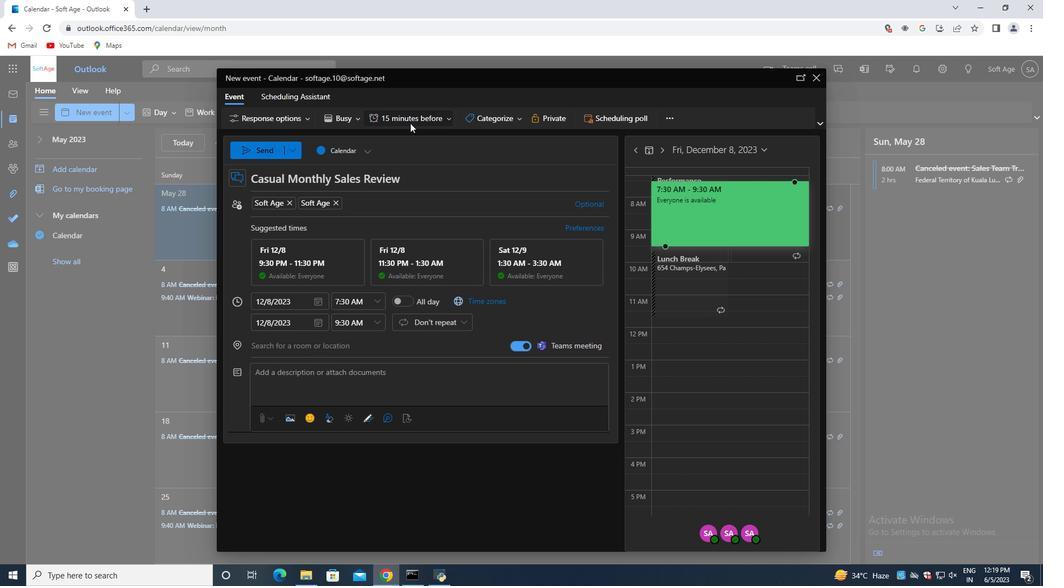 
Action: Mouse pressed left at (413, 121)
Screenshot: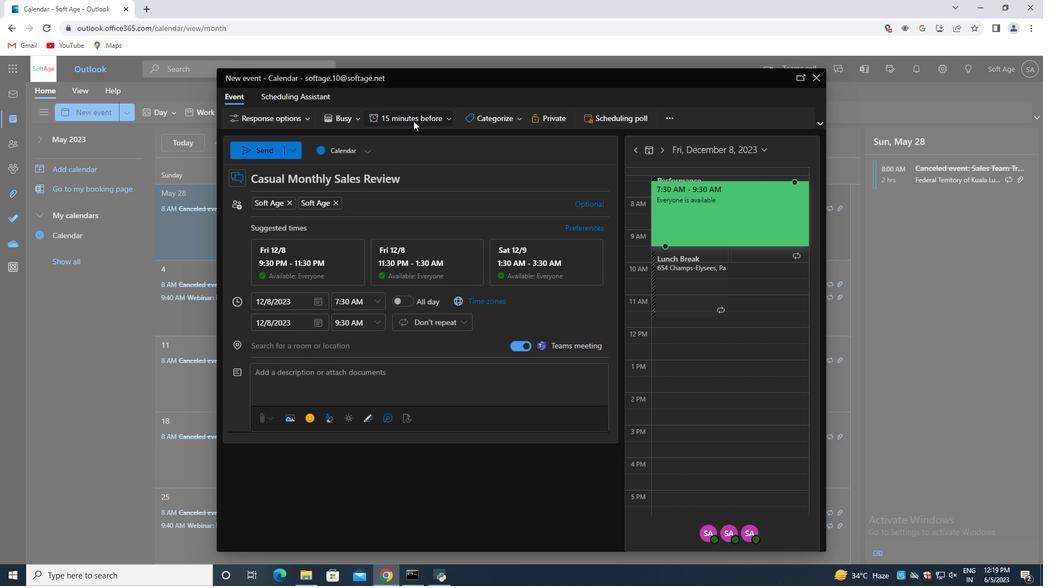
Action: Mouse moved to (418, 216)
Screenshot: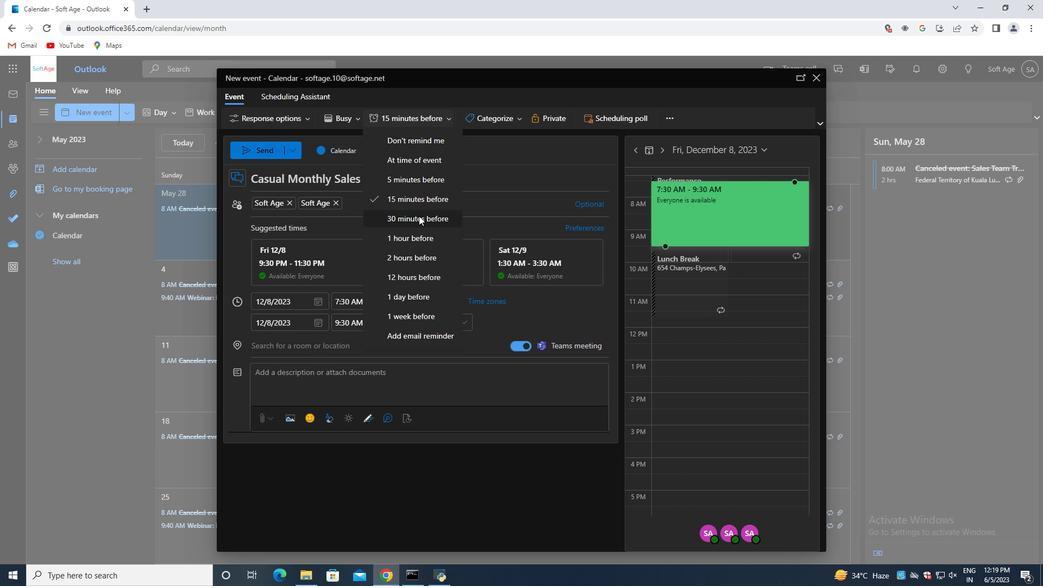 
Action: Mouse pressed left at (418, 216)
Screenshot: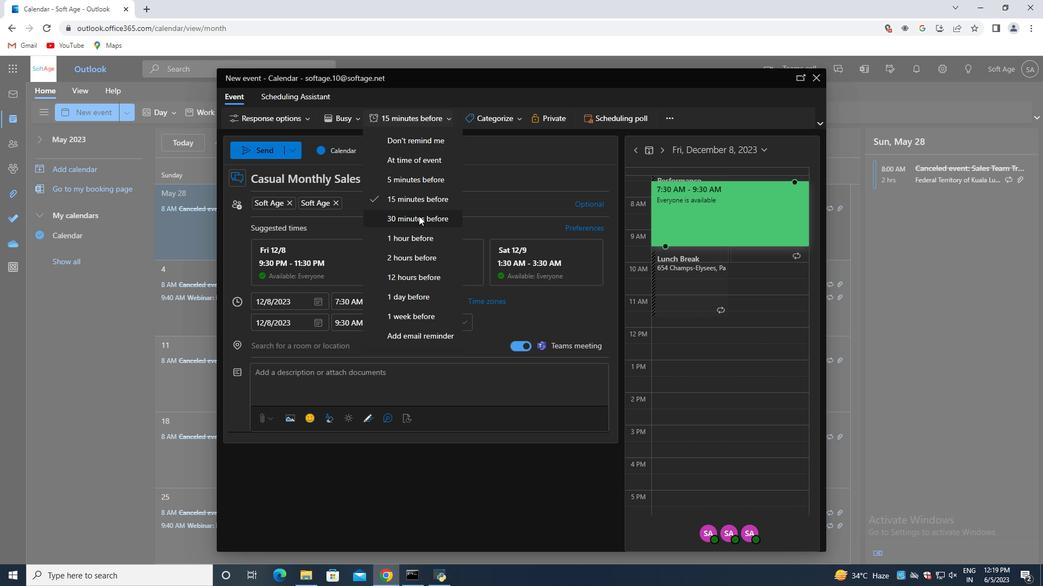 
Action: Mouse moved to (256, 152)
Screenshot: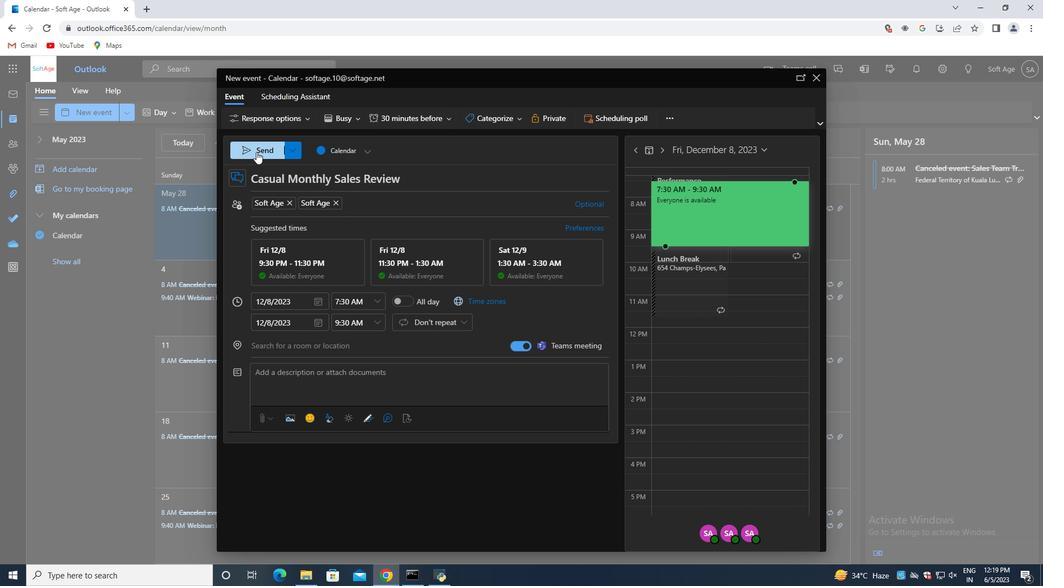 
Action: Mouse pressed left at (256, 152)
Screenshot: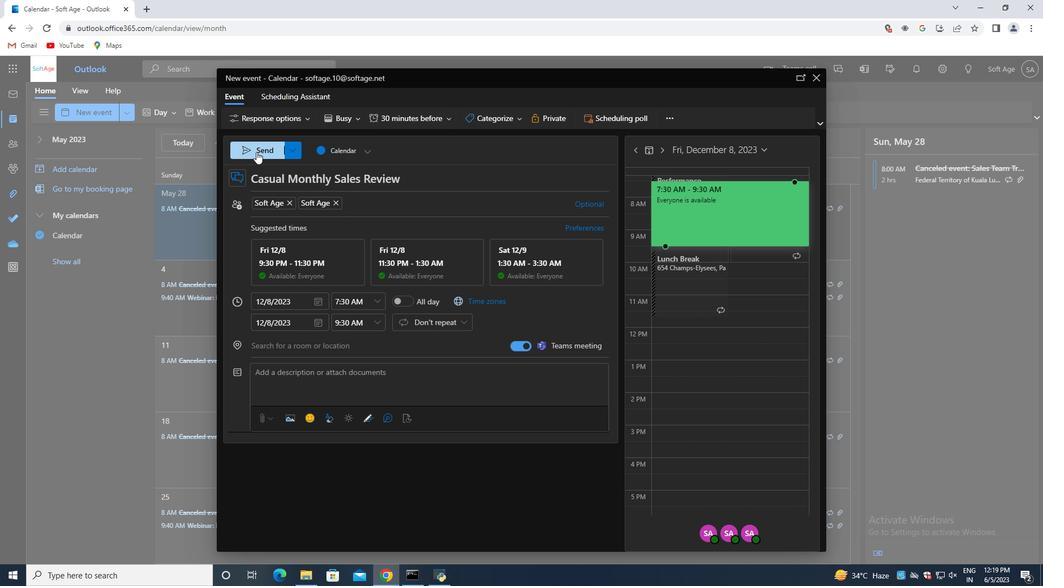 
